 Task: Find a hotel in Porto Ferreira, Brazil, for 2 guests from June 8 to June 16, with a price range of ₹820 to ₹18000, and a host who speaks Spanish.
Action: Mouse moved to (383, 120)
Screenshot: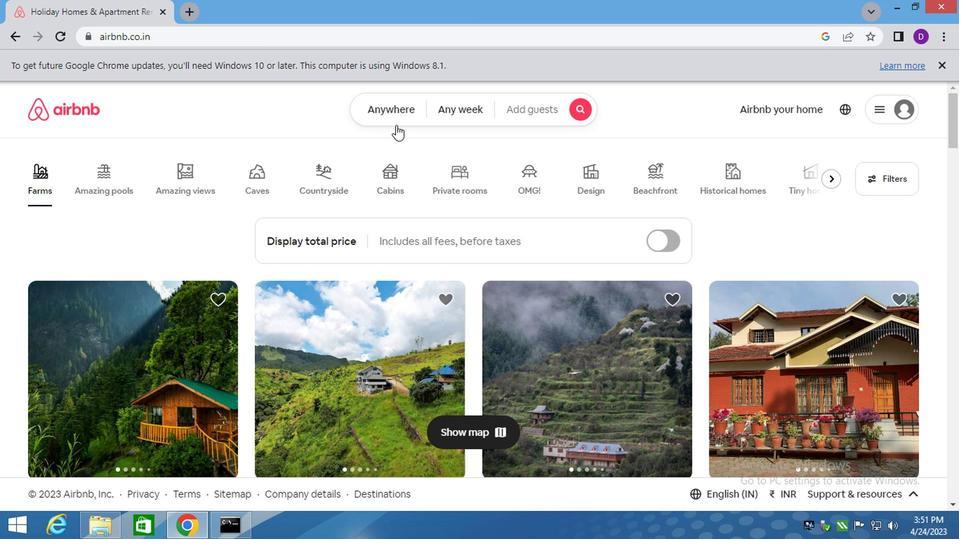
Action: Mouse pressed left at (383, 120)
Screenshot: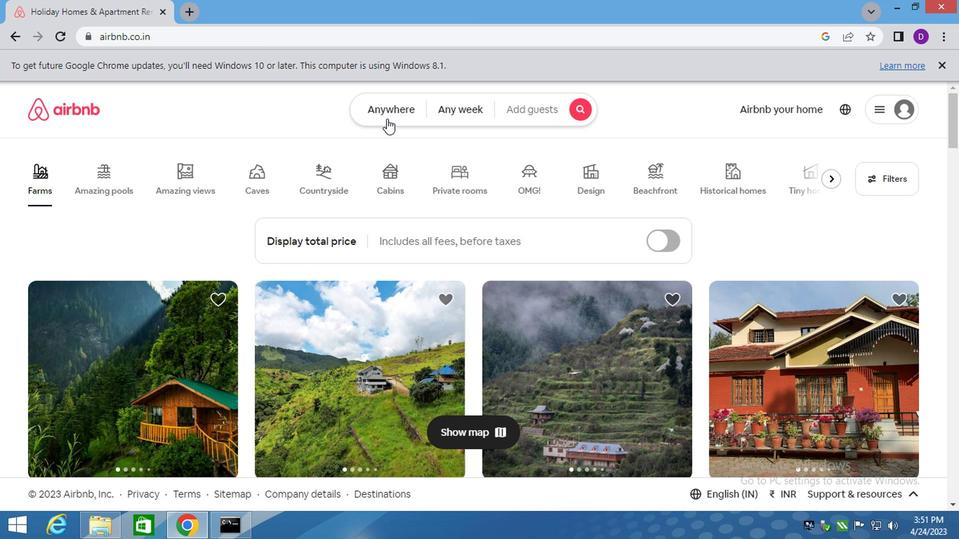 
Action: Mouse moved to (234, 160)
Screenshot: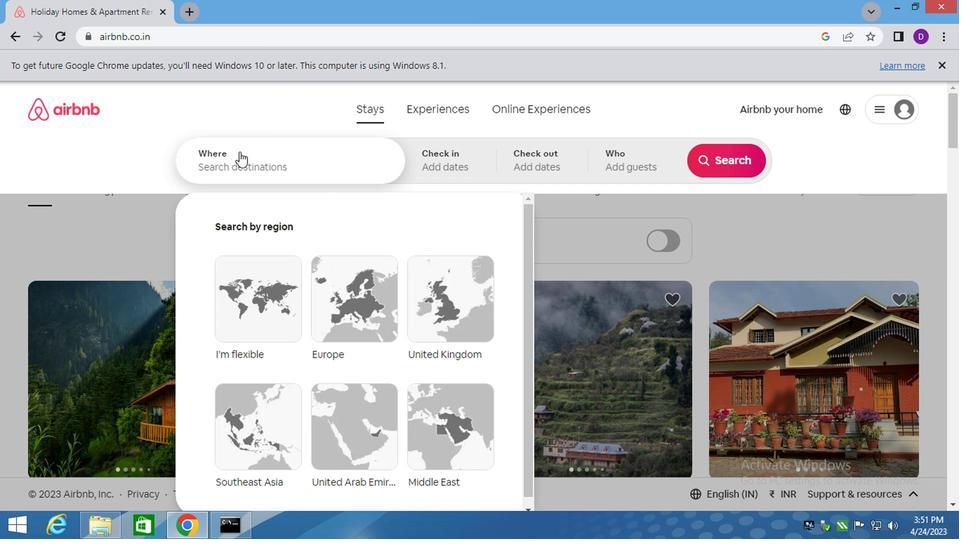 
Action: Mouse pressed left at (234, 160)
Screenshot: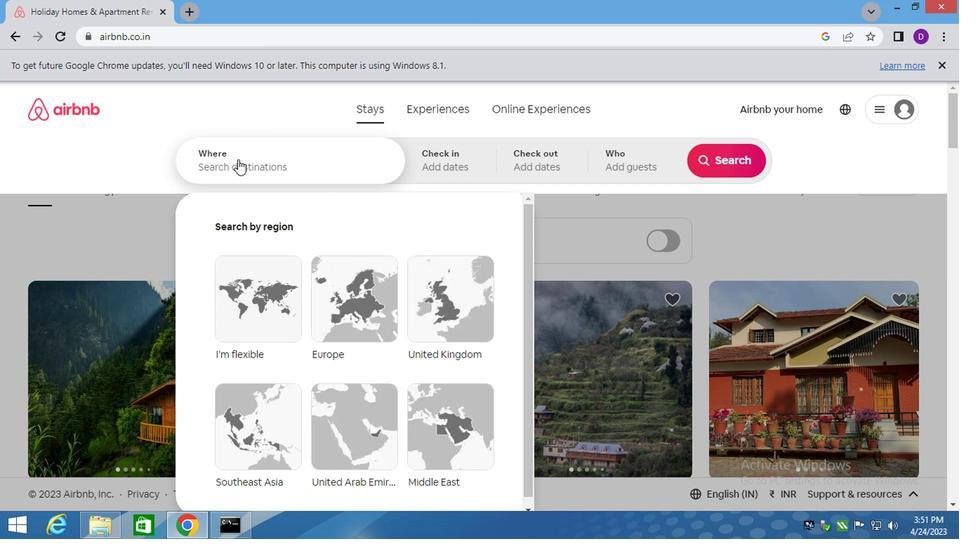 
Action: Mouse moved to (610, 3)
Screenshot: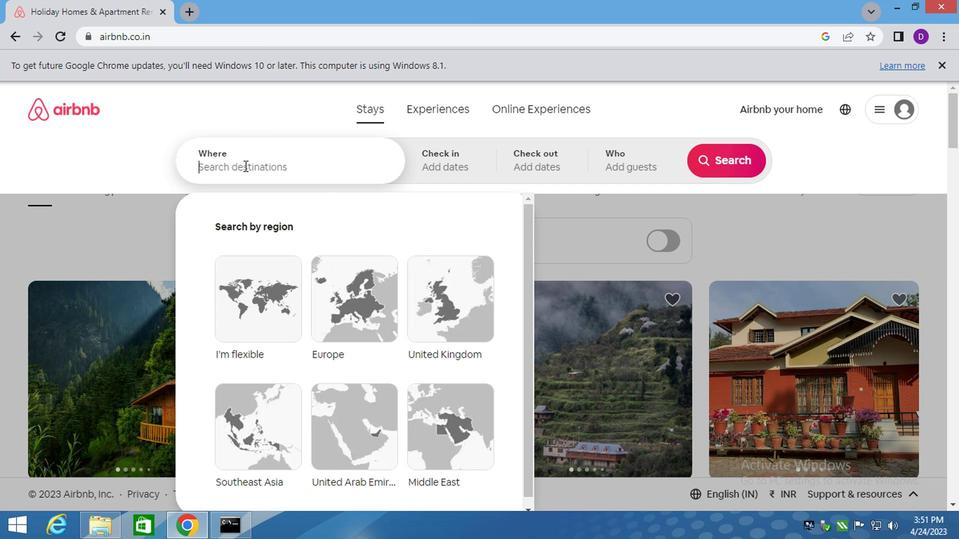 
Action: Key pressed <Key.shift>PORTO<Key.space>FERRI<Key.backspace>EIRA,<Key.space><Key.shift>BRAZIL<Key.enter>
Screenshot: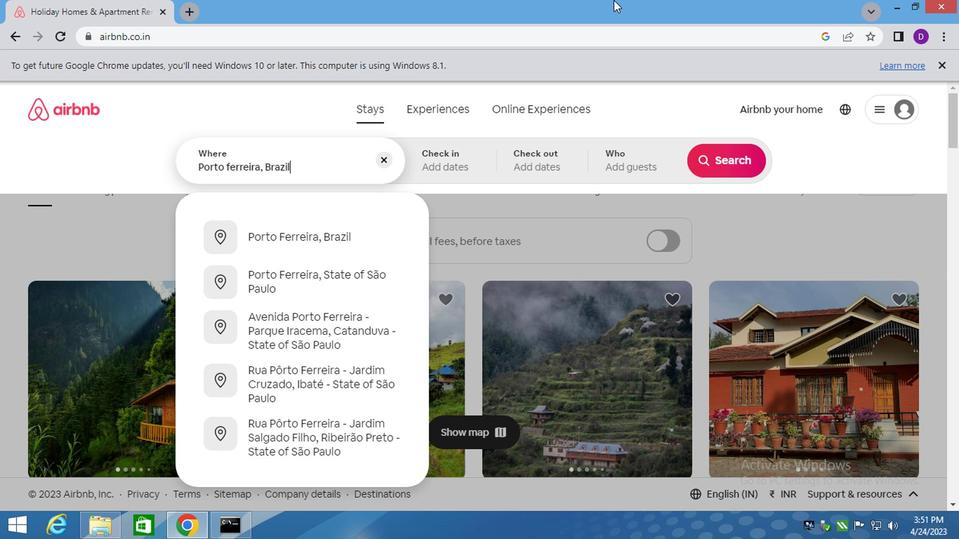 
Action: Mouse moved to (711, 274)
Screenshot: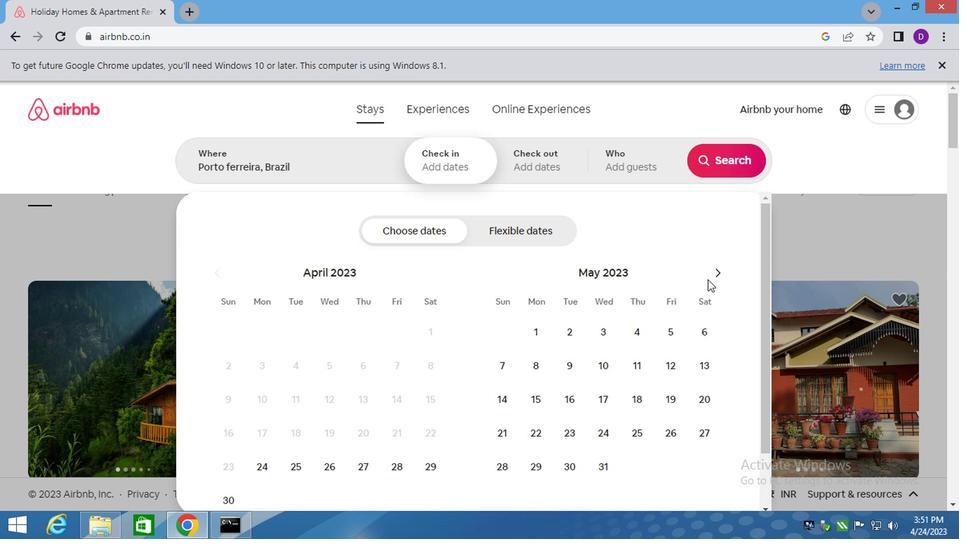 
Action: Mouse pressed left at (711, 274)
Screenshot: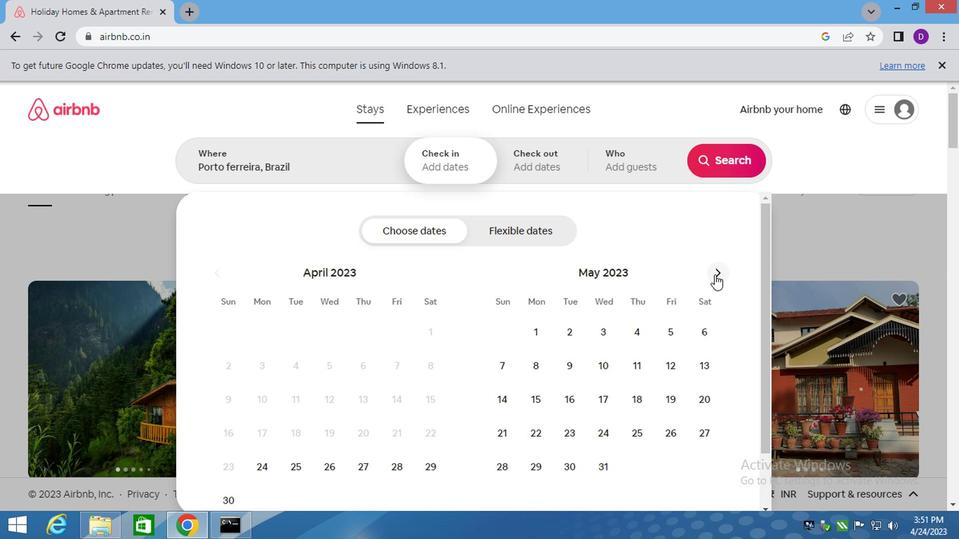 
Action: Mouse moved to (634, 367)
Screenshot: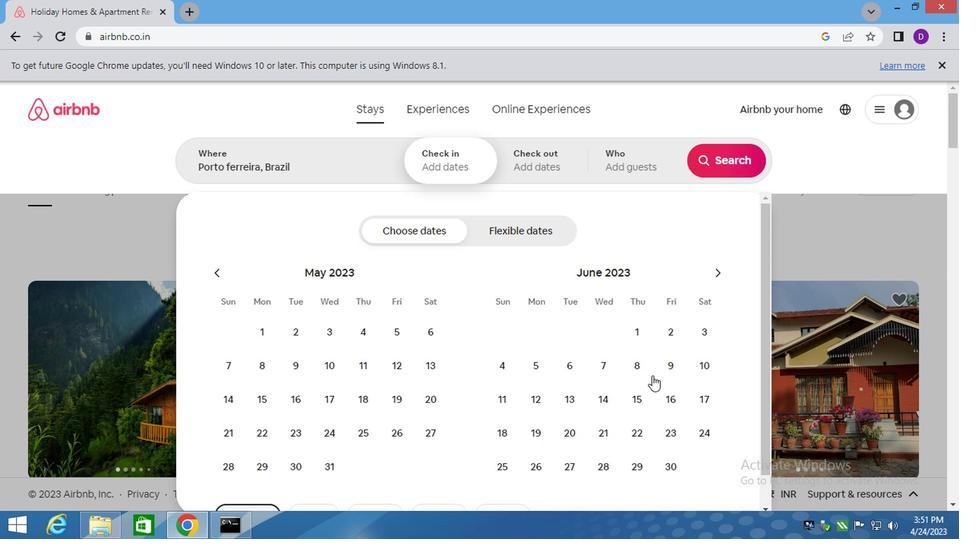 
Action: Mouse pressed left at (634, 367)
Screenshot: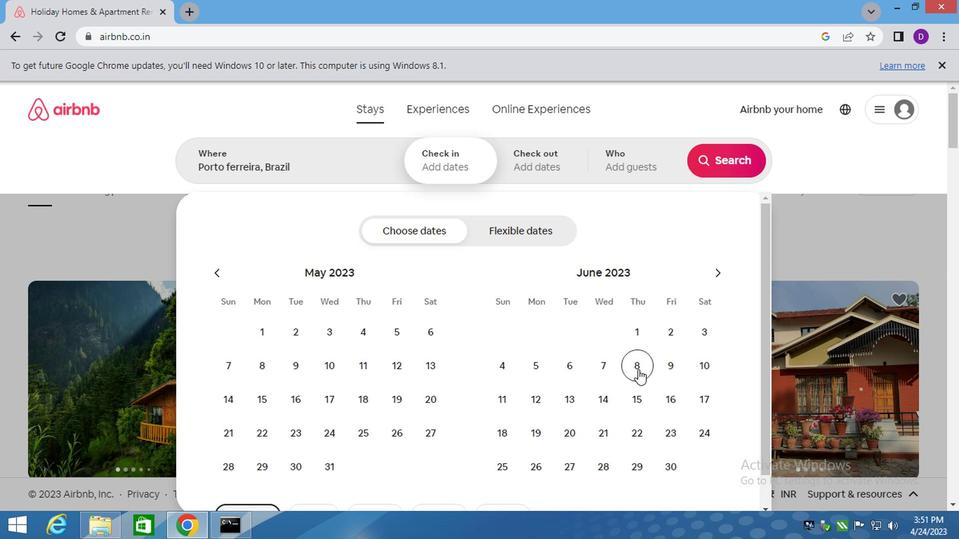
Action: Mouse moved to (675, 402)
Screenshot: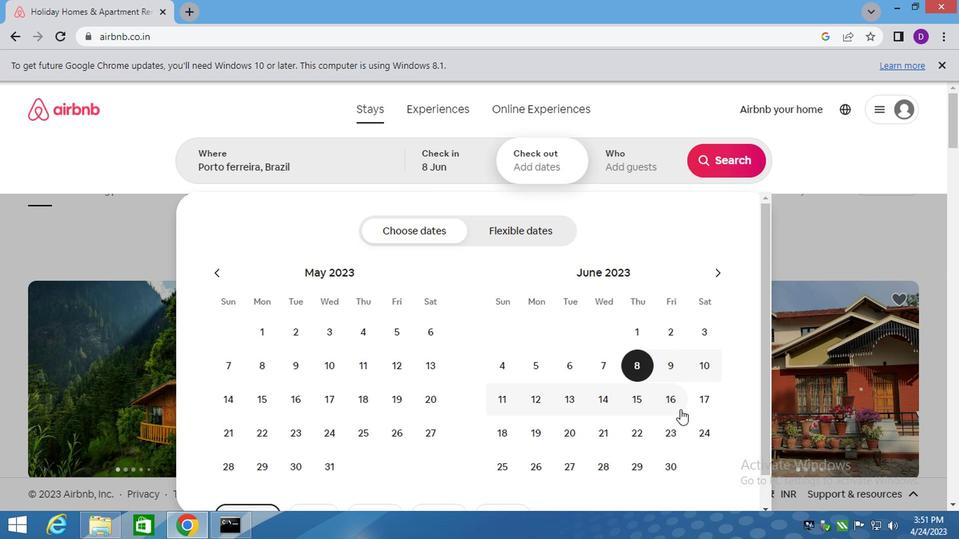 
Action: Mouse pressed left at (675, 402)
Screenshot: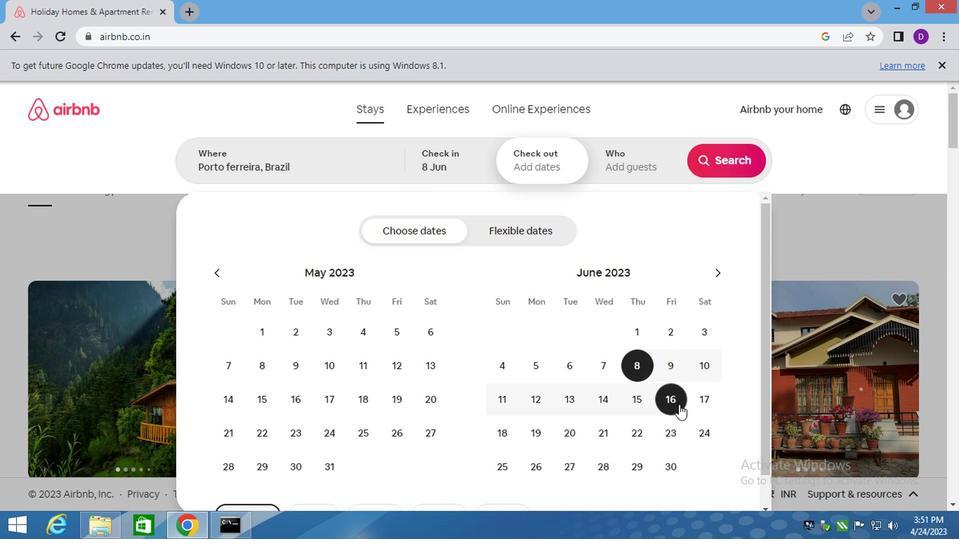 
Action: Mouse moved to (624, 161)
Screenshot: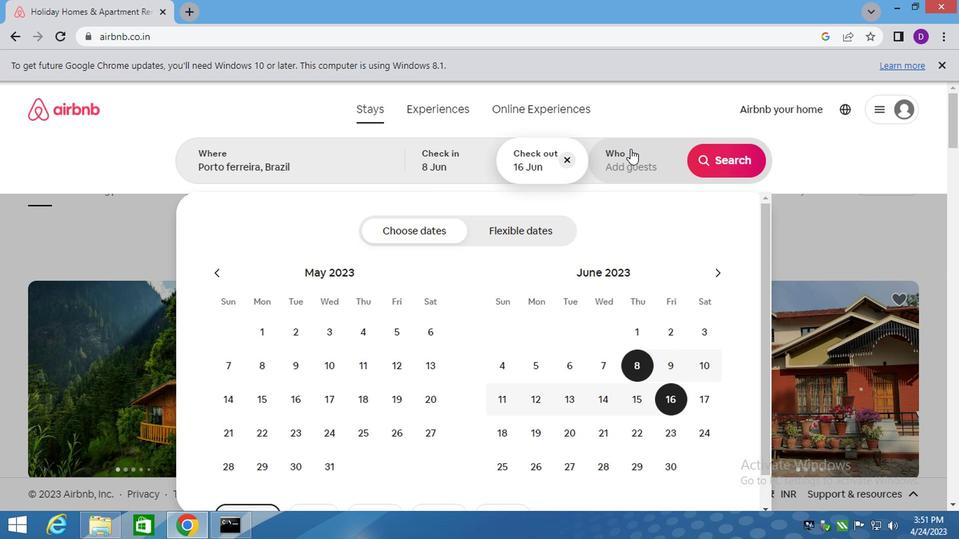 
Action: Mouse pressed left at (624, 161)
Screenshot: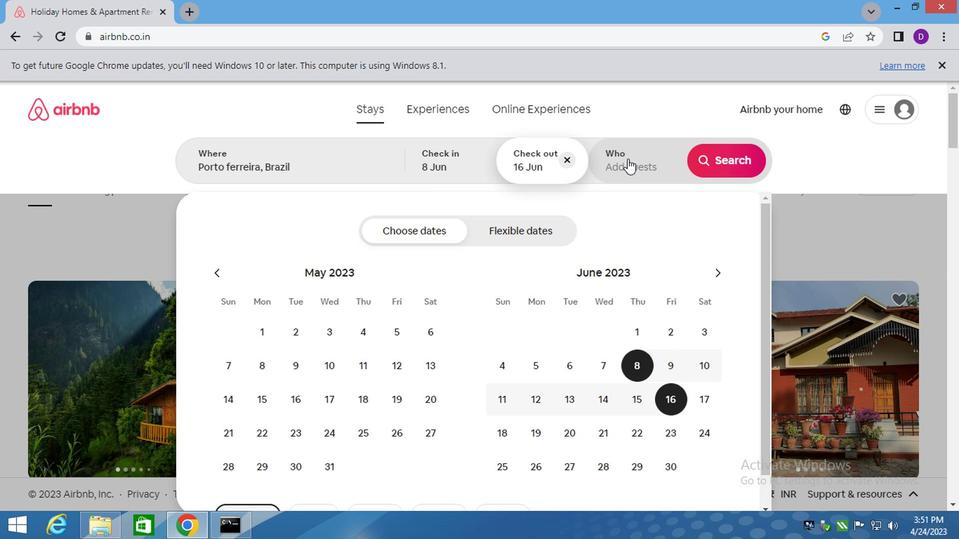 
Action: Mouse moved to (723, 234)
Screenshot: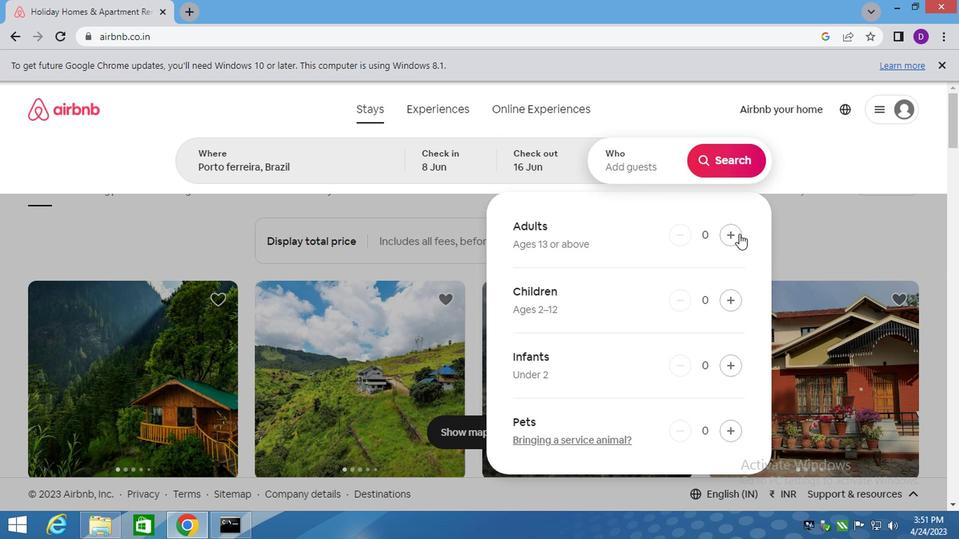 
Action: Mouse pressed left at (723, 234)
Screenshot: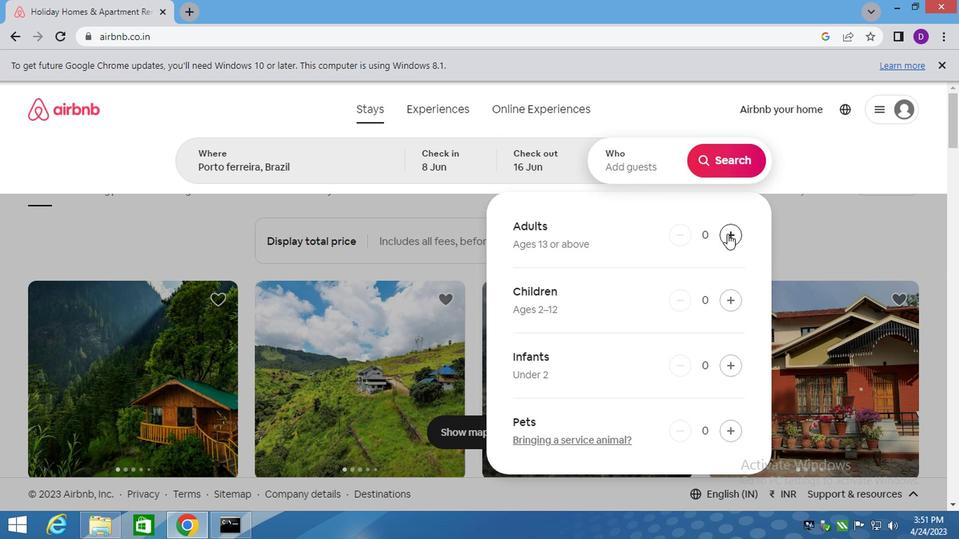 
Action: Mouse pressed left at (723, 234)
Screenshot: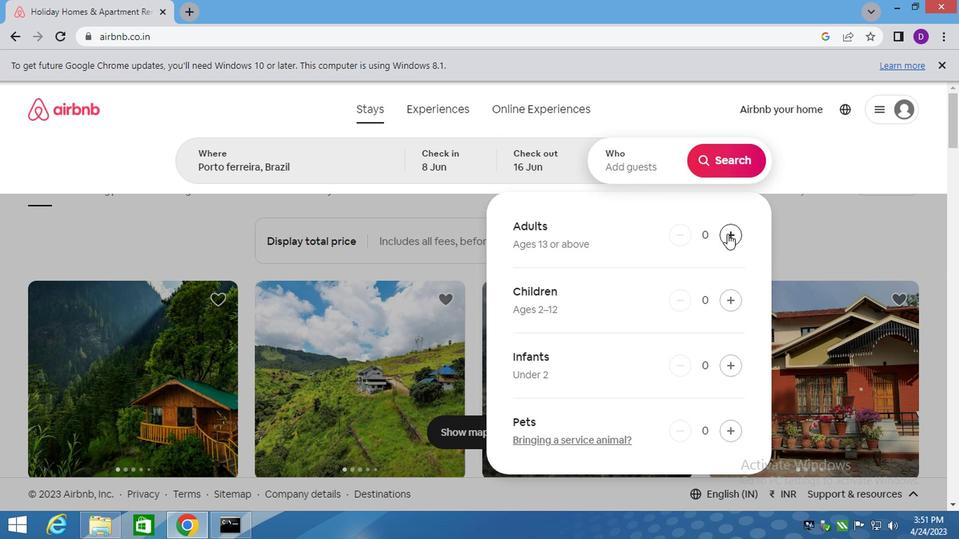 
Action: Mouse moved to (721, 155)
Screenshot: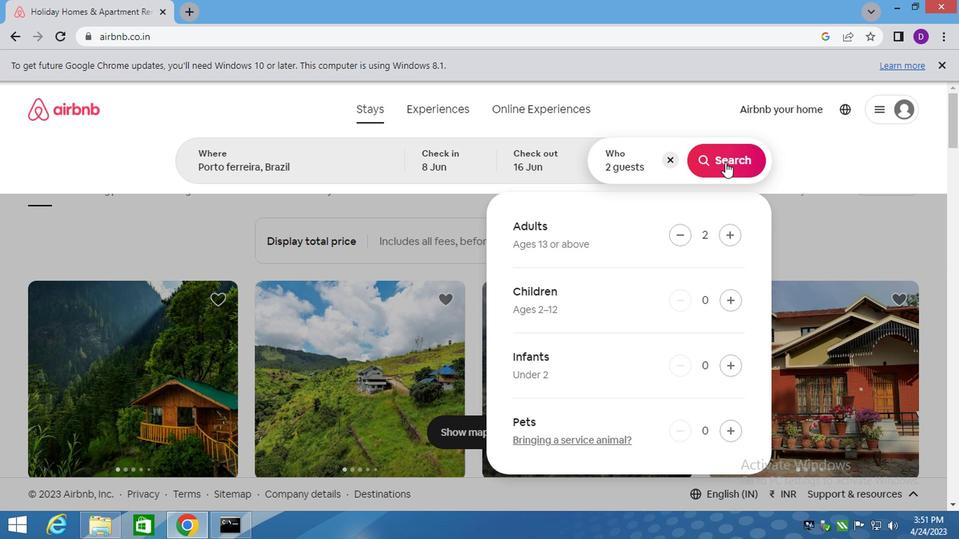 
Action: Mouse pressed left at (721, 155)
Screenshot: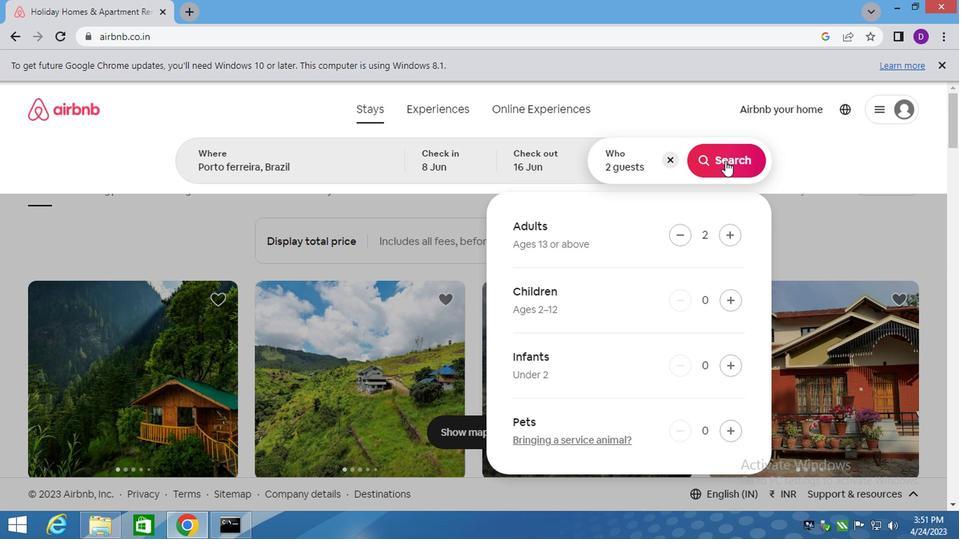 
Action: Mouse moved to (908, 168)
Screenshot: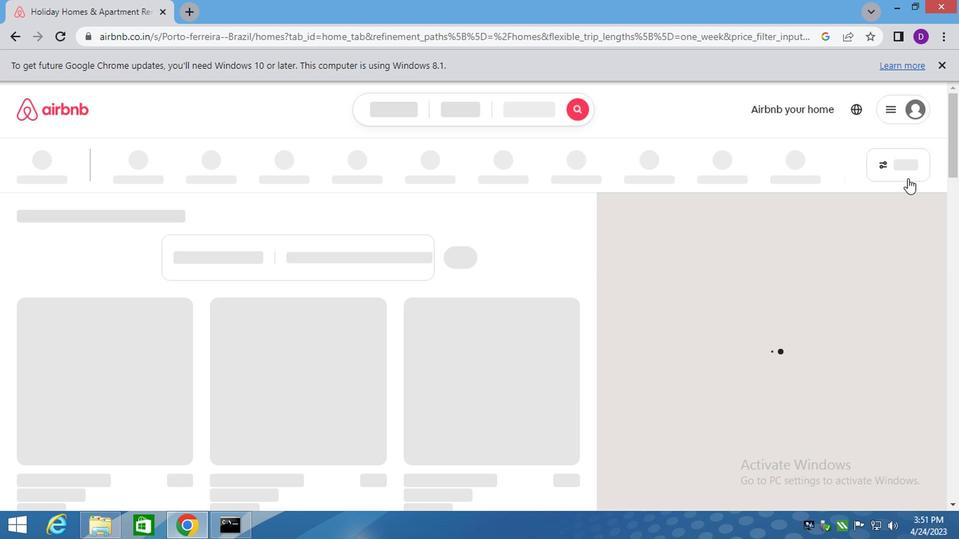 
Action: Mouse pressed left at (908, 168)
Screenshot: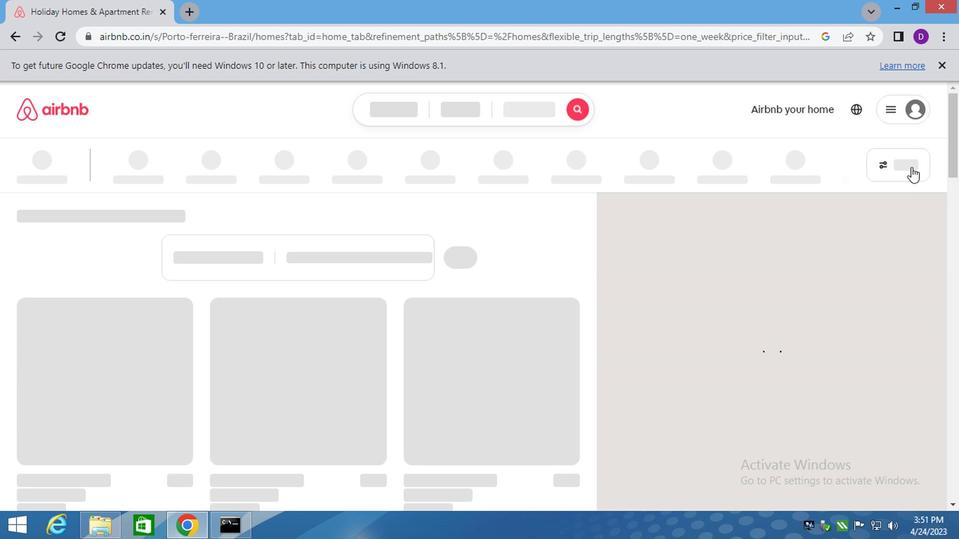 
Action: Mouse moved to (295, 337)
Screenshot: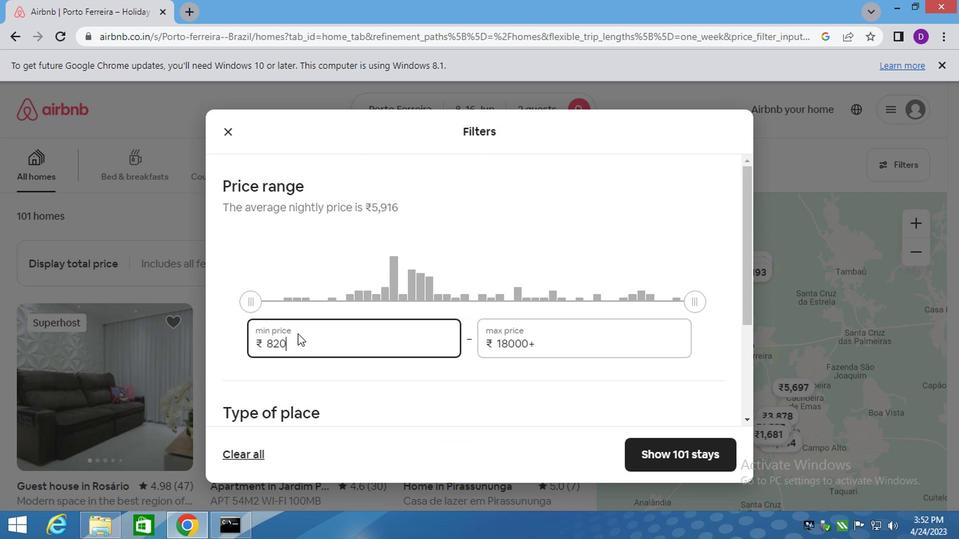 
Action: Mouse pressed left at (294, 332)
Screenshot: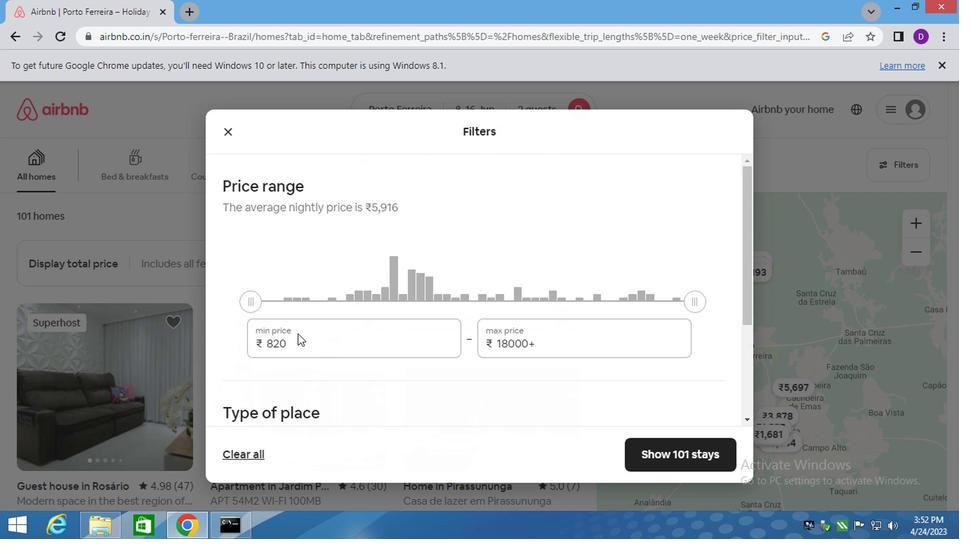 
Action: Key pressed <Key.backspace>
Screenshot: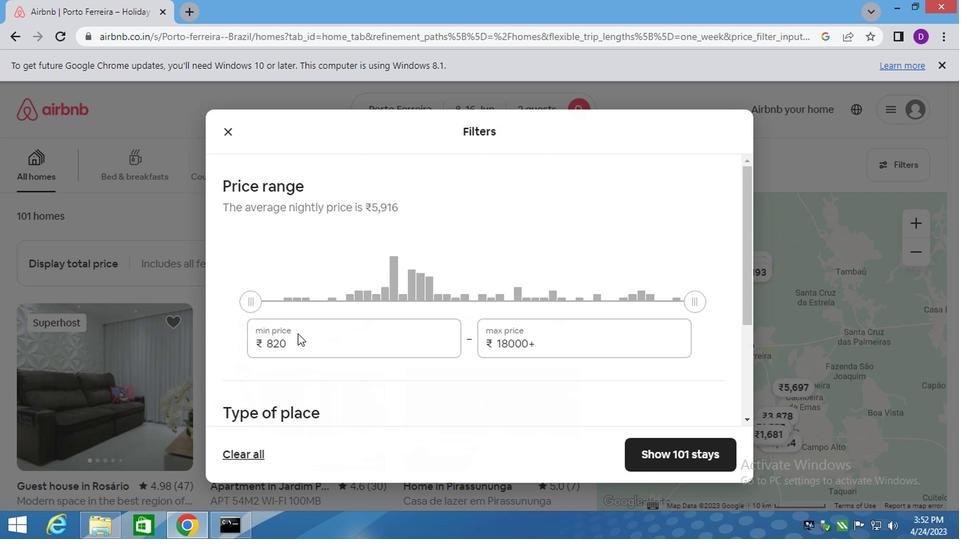 
Action: Mouse pressed left at (294, 332)
Screenshot: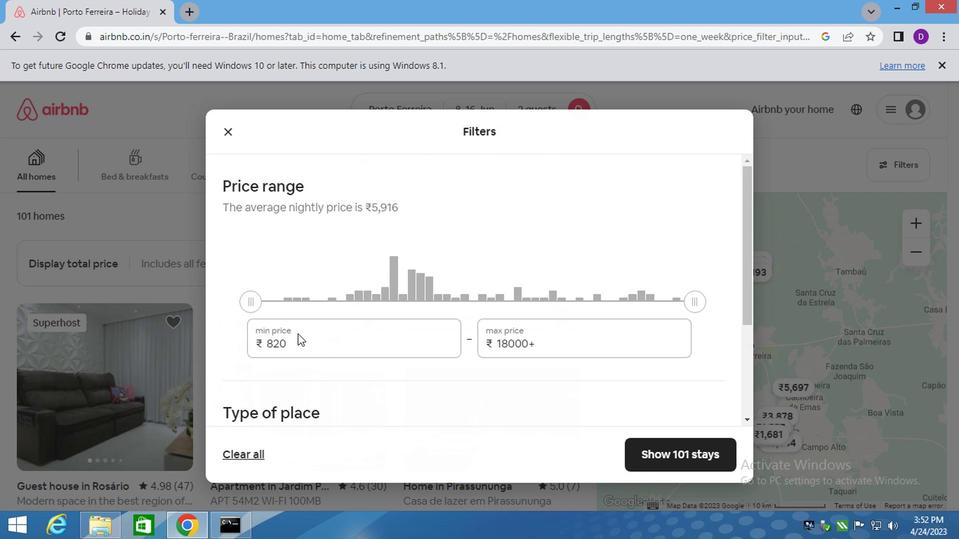 
Action: Key pressed <Key.backspace><Key.backspace><Key.backspace><Key.backspace><Key.backspace>1000<Key.backspace><Key.backspace><Key.backspace><Key.backspace><Key.backspace><Key.backspace><Key.backspace><Key.backspace><Key.backspace><Key.backspace><Key.backspace><Key.backspace><Key.backspace><Key.backspace><Key.backspace><Key.backspace><Key.backspace><Key.backspace>10000
Screenshot: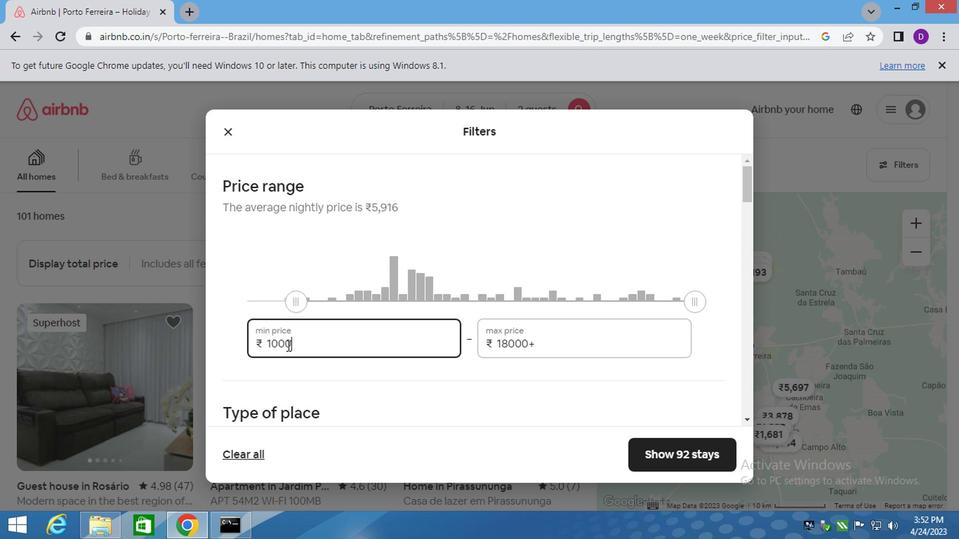 
Action: Mouse moved to (525, 343)
Screenshot: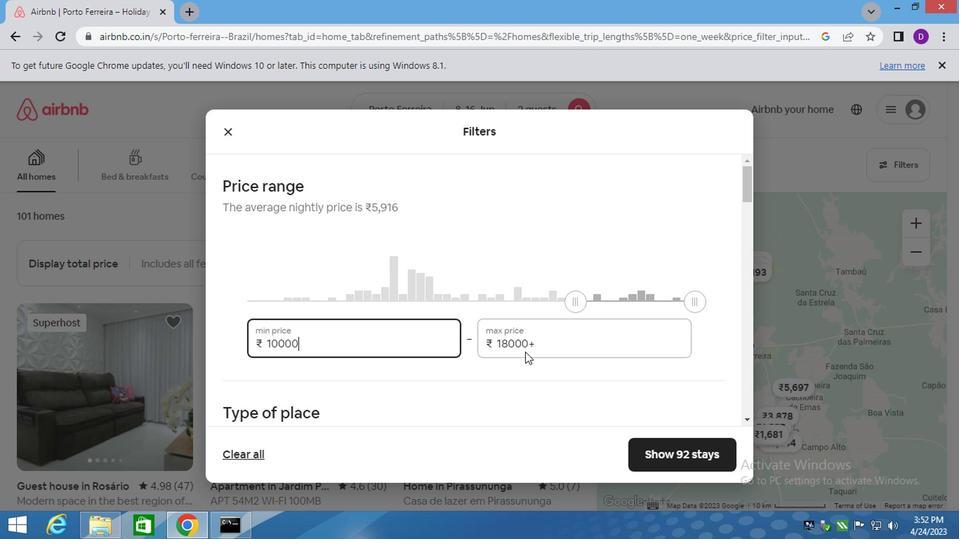 
Action: Mouse pressed left at (525, 343)
Screenshot: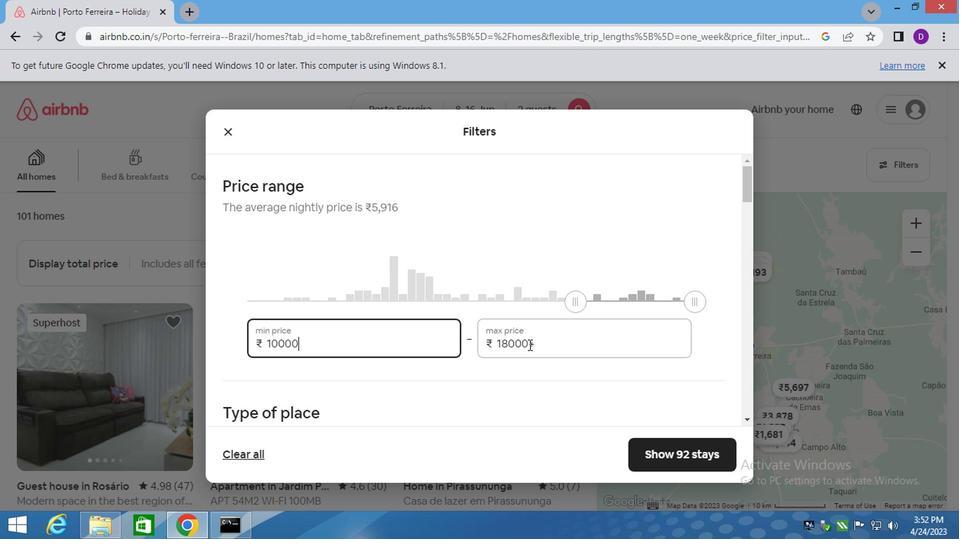 
Action: Mouse pressed left at (525, 343)
Screenshot: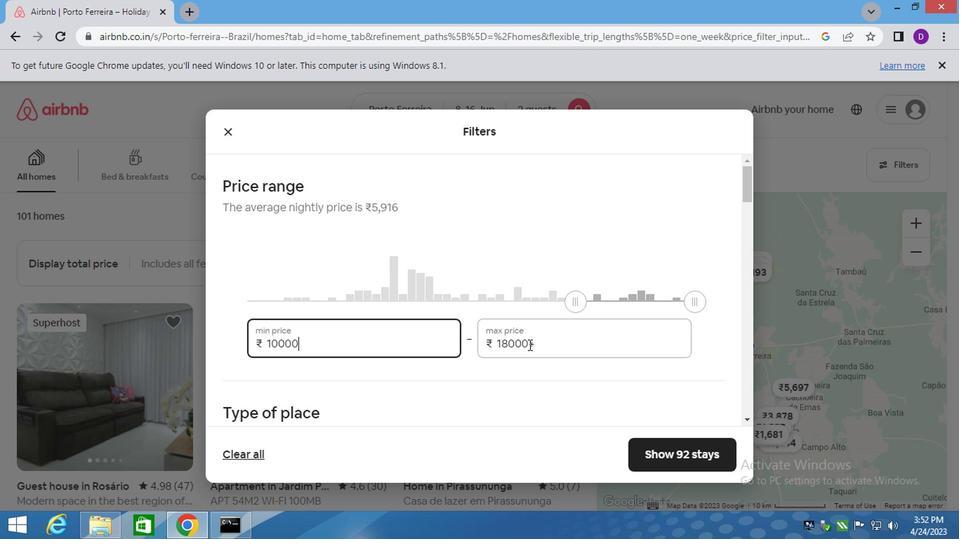 
Action: Mouse pressed left at (525, 343)
Screenshot: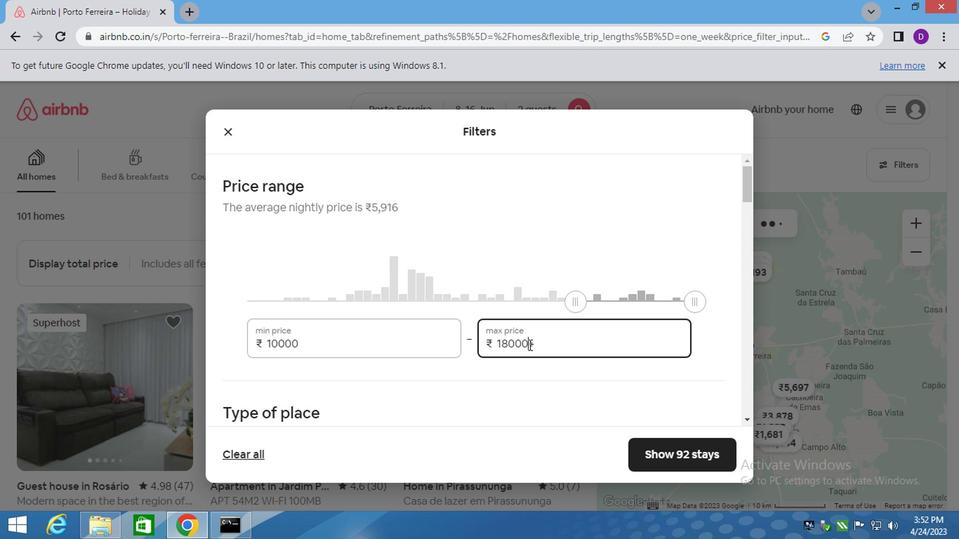 
Action: Key pressed 15000<Key.backspace><Key.backspace><Key.backspace><Key.backspace><Key.backspace><Key.backspace><Key.backspace><Key.backspace><Key.backspace><Key.backspace><Key.backspace><Key.backspace><Key.backspace><Key.backspace><Key.backspace><Key.backspace>15
Screenshot: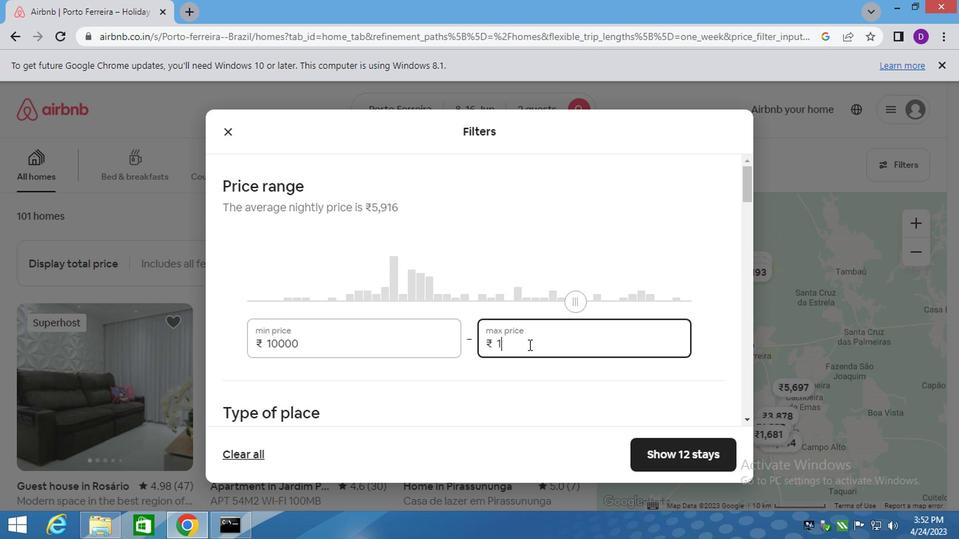 
Action: Mouse moved to (520, 351)
Screenshot: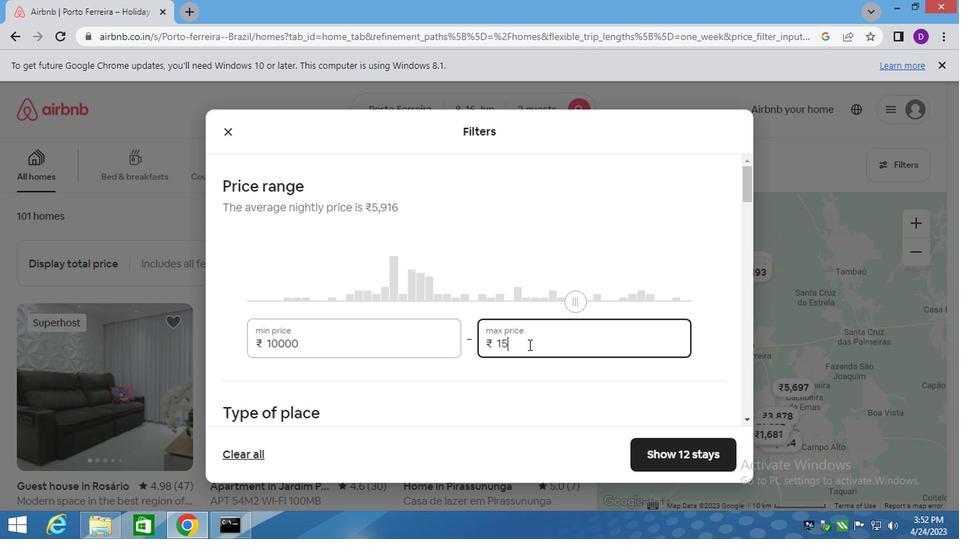 
Action: Key pressed 000
Screenshot: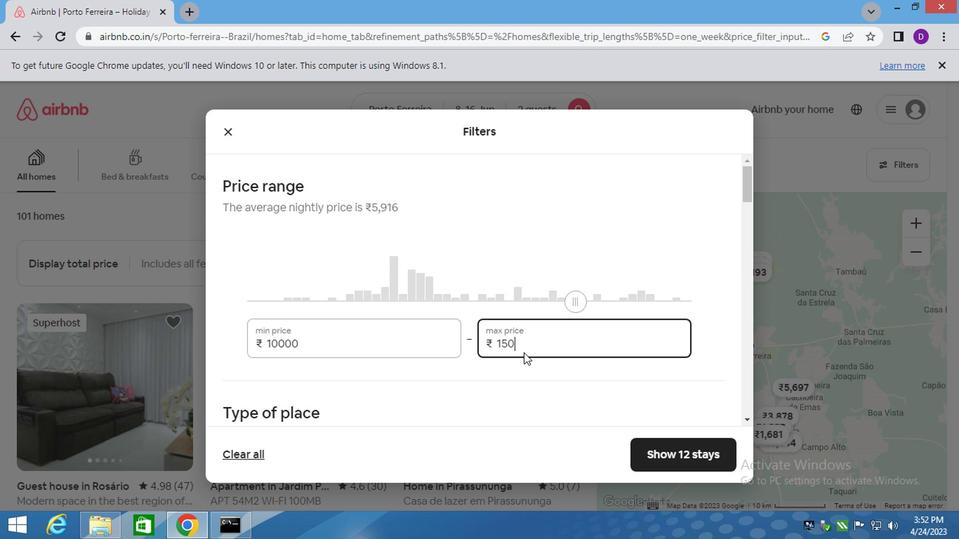 
Action: Mouse scrolled (520, 350) with delta (0, 0)
Screenshot: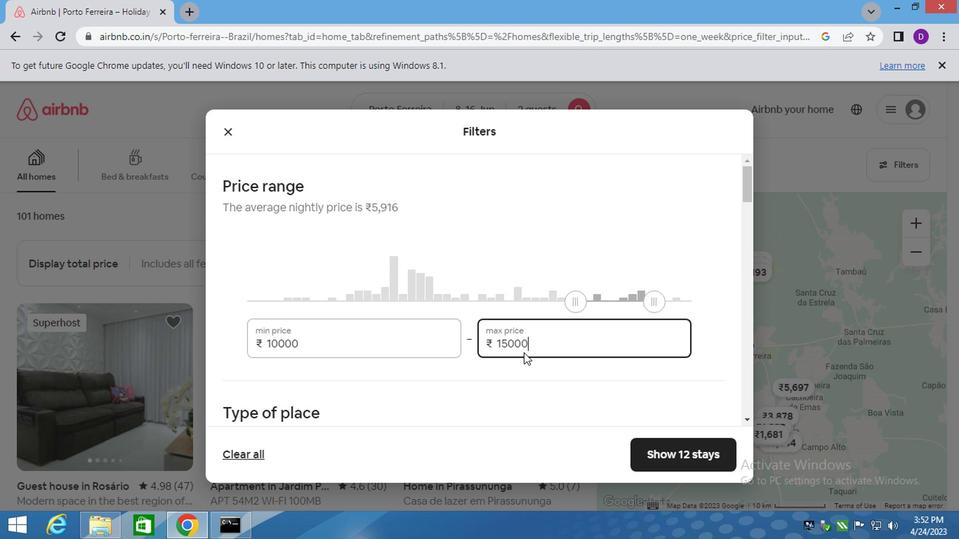 
Action: Mouse scrolled (520, 350) with delta (0, 0)
Screenshot: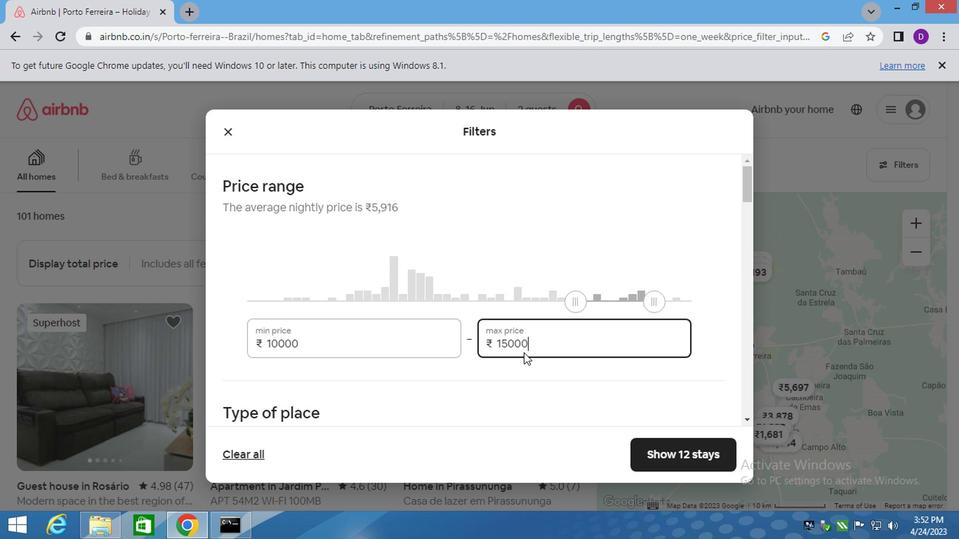 
Action: Mouse scrolled (520, 350) with delta (0, 0)
Screenshot: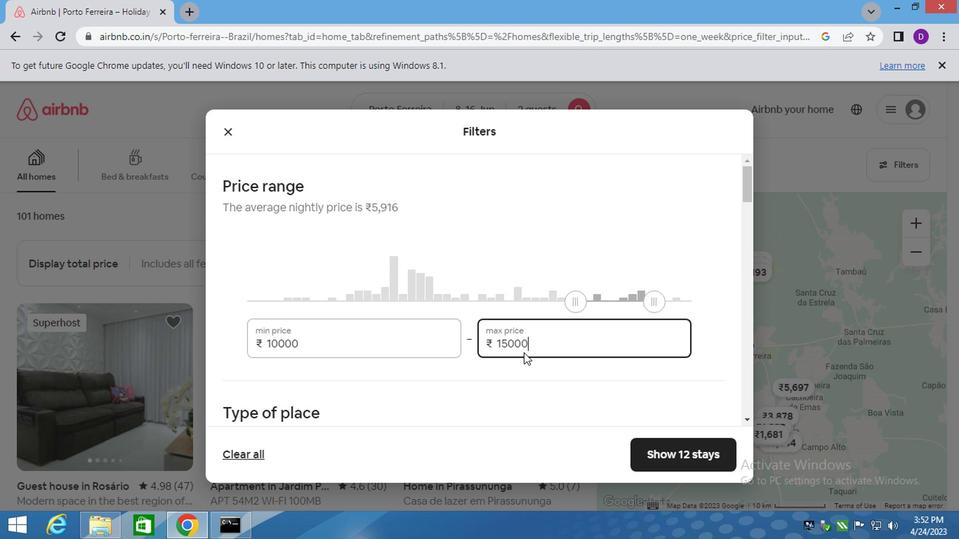 
Action: Mouse moved to (258, 254)
Screenshot: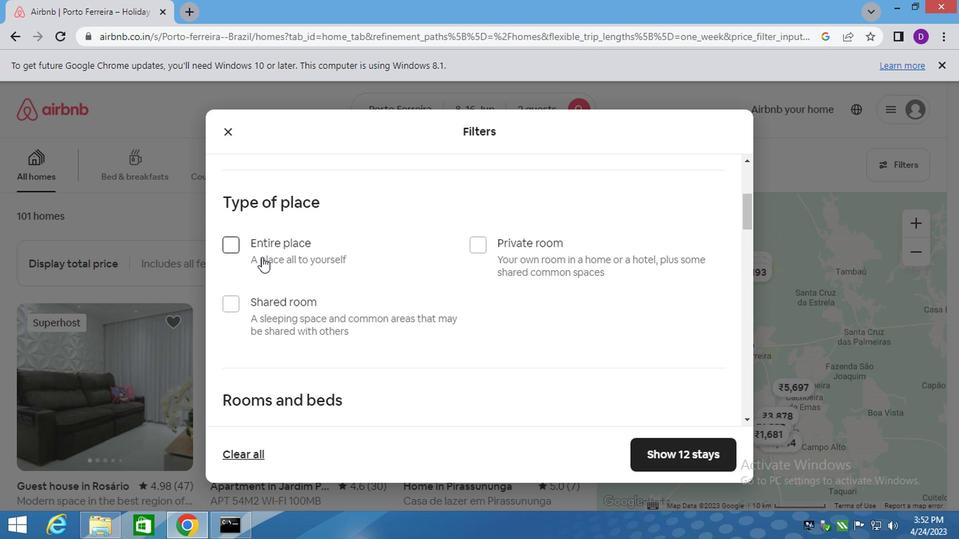 
Action: Mouse pressed left at (258, 254)
Screenshot: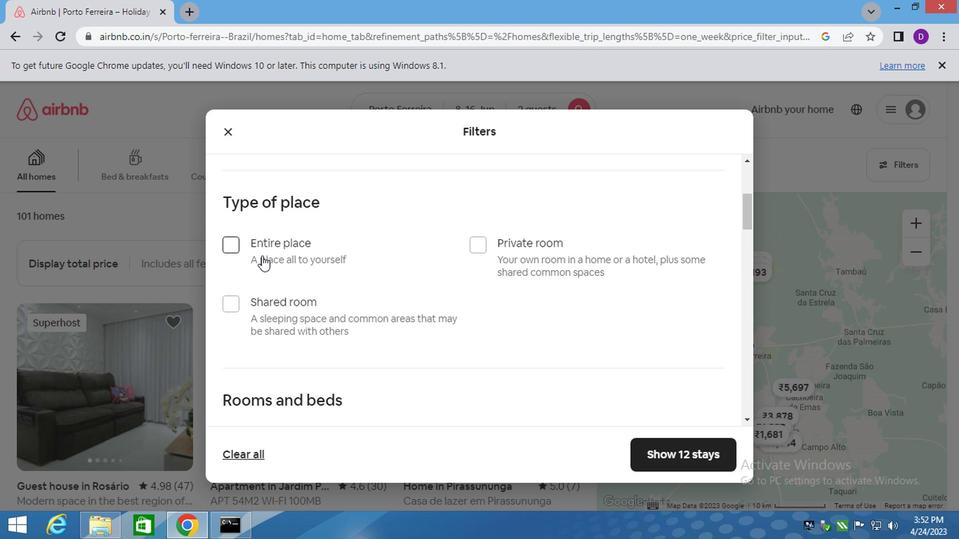 
Action: Mouse moved to (311, 297)
Screenshot: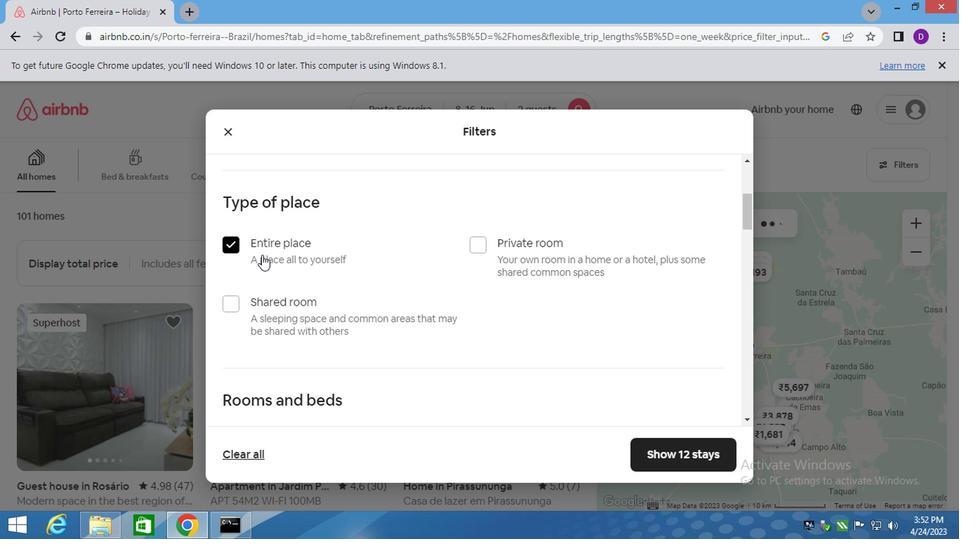 
Action: Mouse scrolled (310, 295) with delta (0, 0)
Screenshot: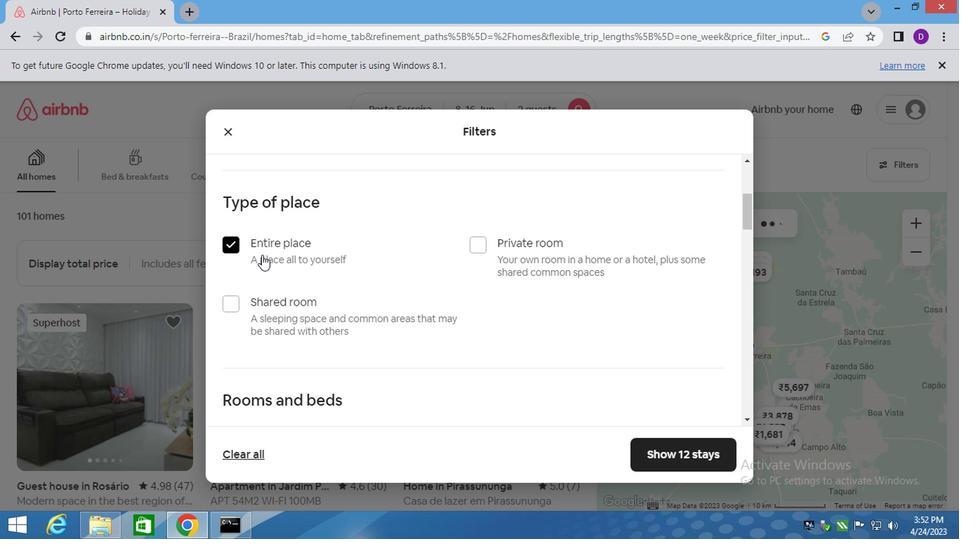 
Action: Mouse moved to (314, 299)
Screenshot: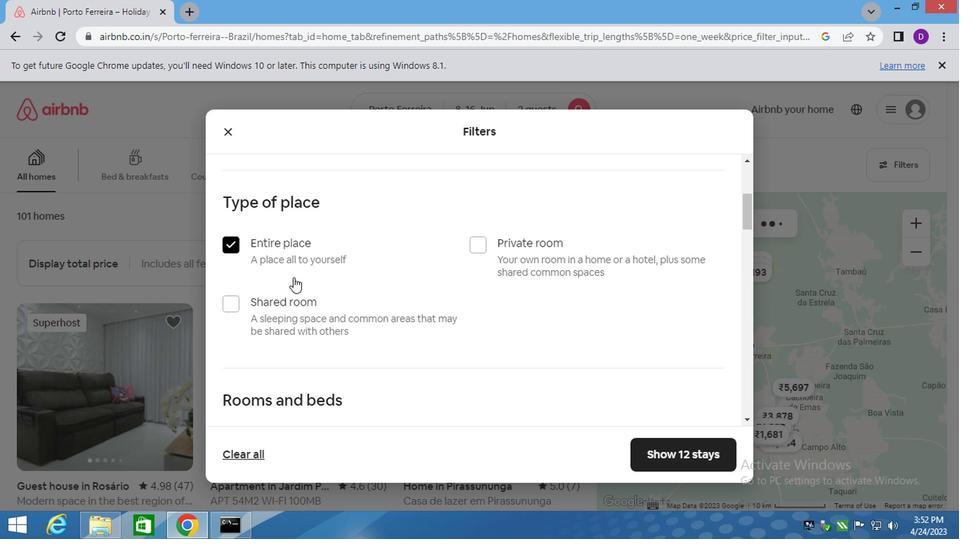 
Action: Mouse scrolled (314, 299) with delta (0, 0)
Screenshot: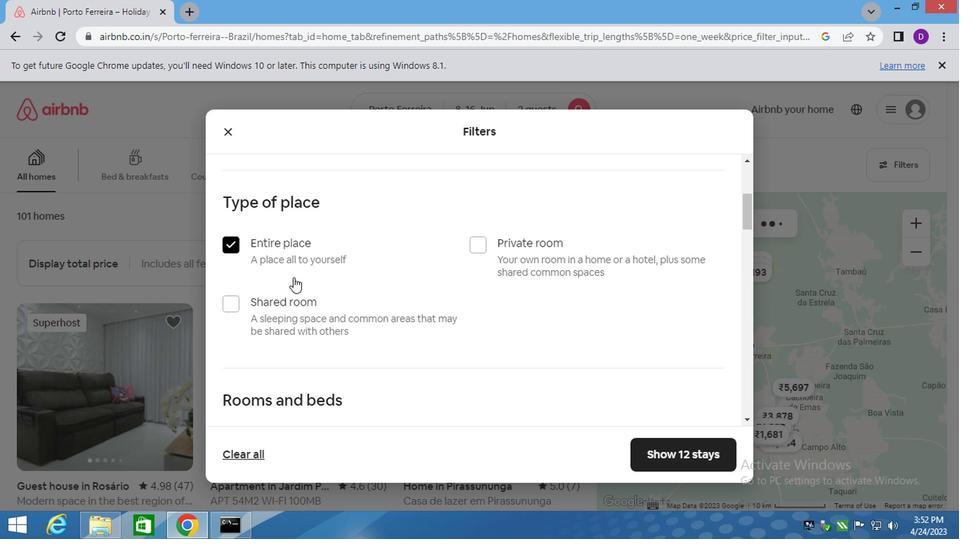 
Action: Mouse moved to (318, 302)
Screenshot: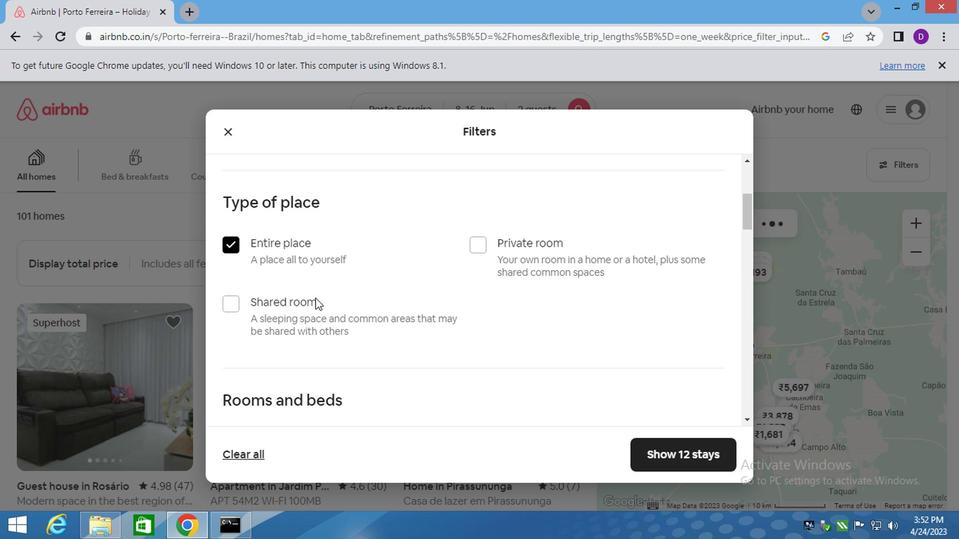 
Action: Mouse scrolled (318, 302) with delta (0, 0)
Screenshot: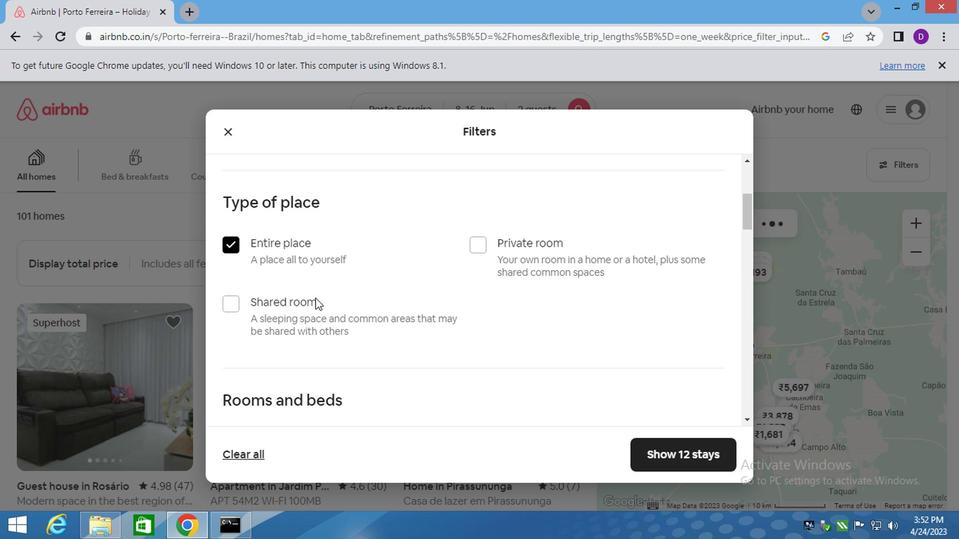 
Action: Mouse moved to (323, 309)
Screenshot: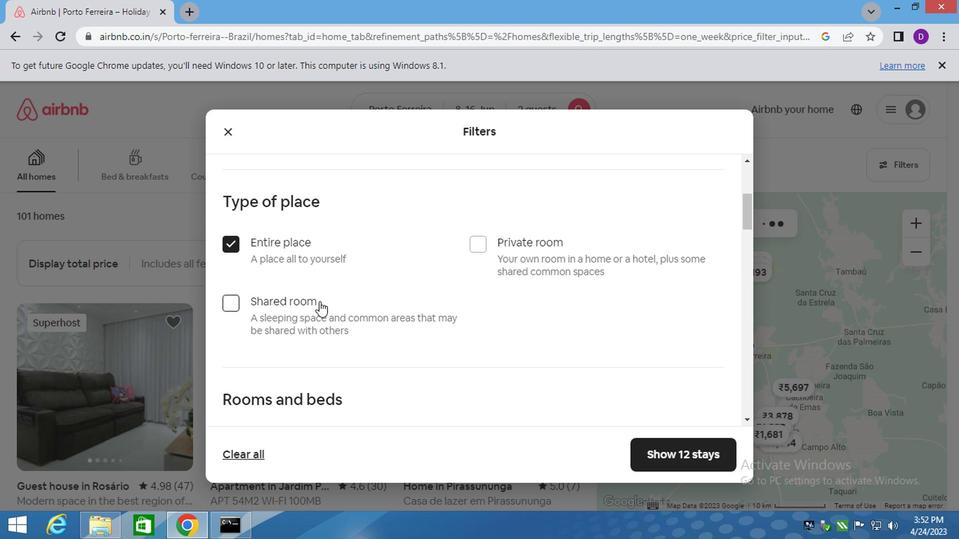 
Action: Mouse scrolled (321, 306) with delta (0, 0)
Screenshot: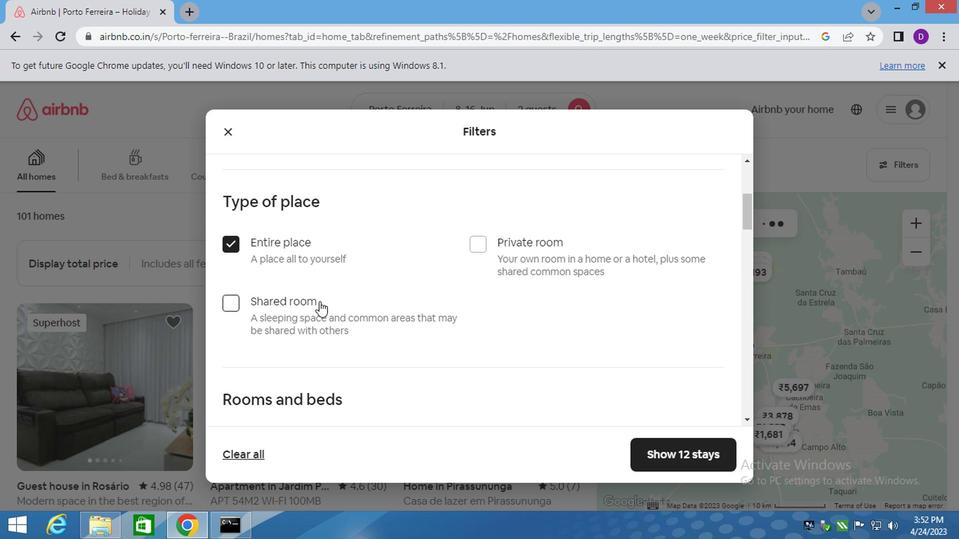 
Action: Mouse moved to (290, 197)
Screenshot: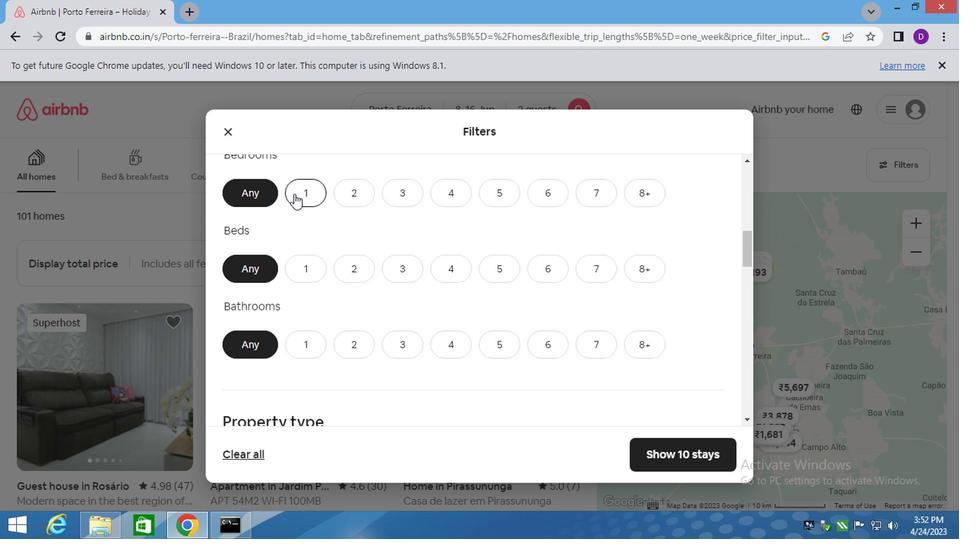 
Action: Mouse pressed left at (290, 197)
Screenshot: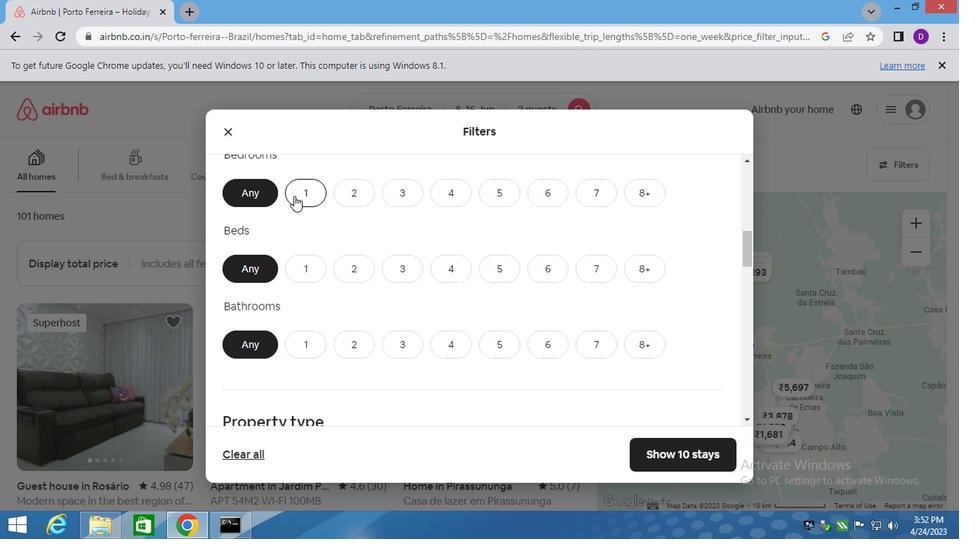 
Action: Mouse moved to (300, 270)
Screenshot: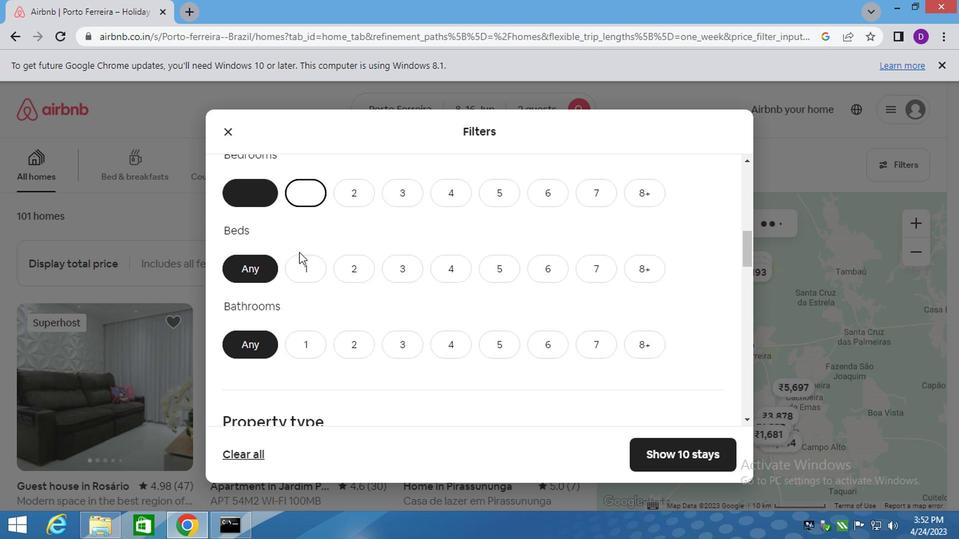 
Action: Mouse pressed left at (300, 270)
Screenshot: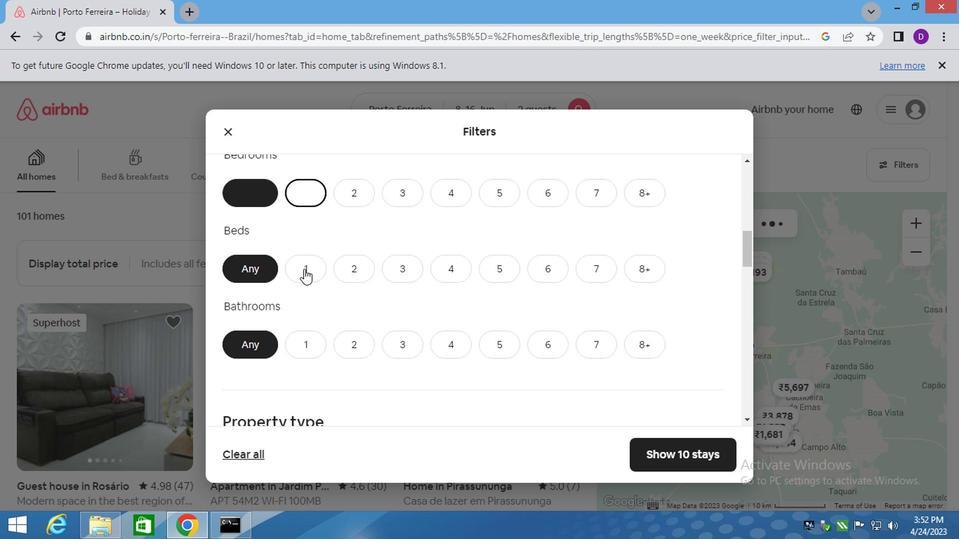 
Action: Mouse moved to (300, 338)
Screenshot: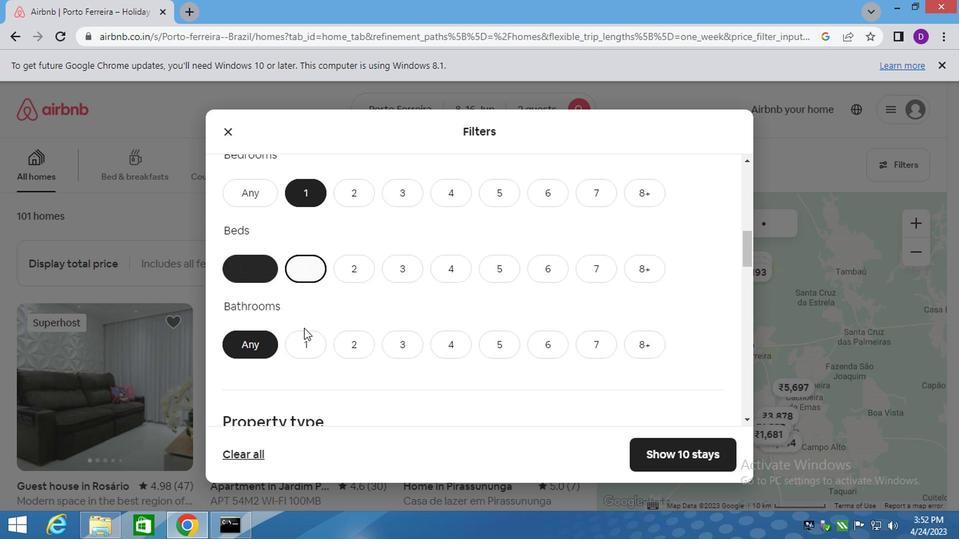 
Action: Mouse pressed left at (300, 338)
Screenshot: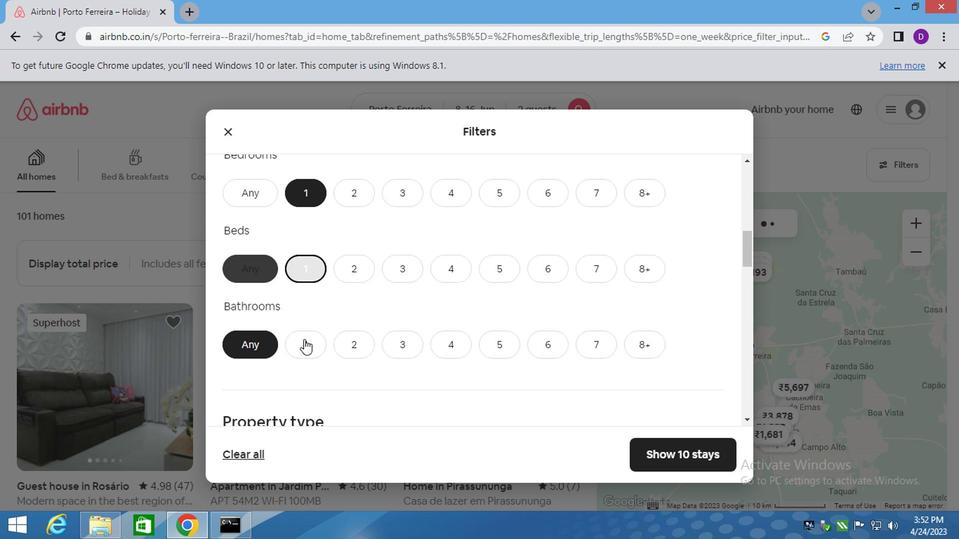 
Action: Mouse moved to (389, 295)
Screenshot: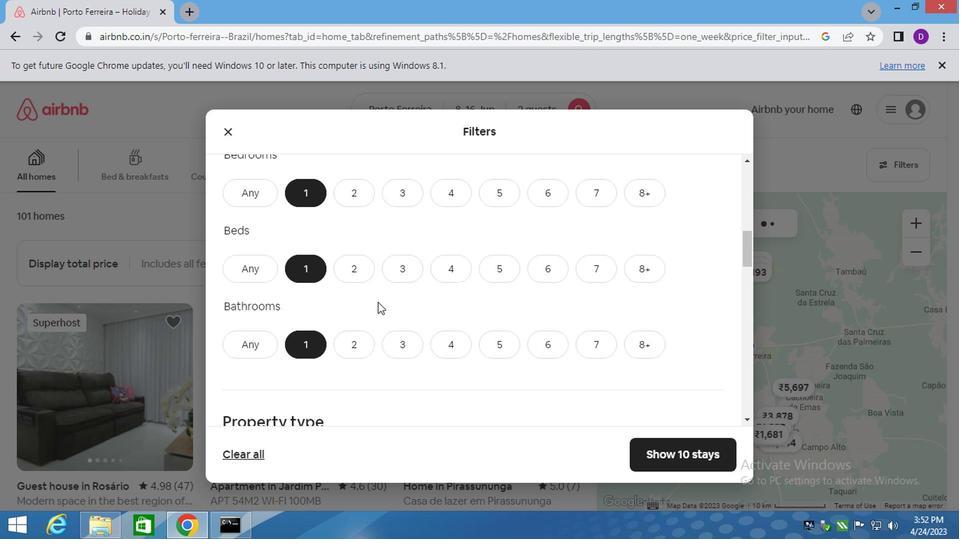 
Action: Mouse scrolled (389, 294) with delta (0, 0)
Screenshot: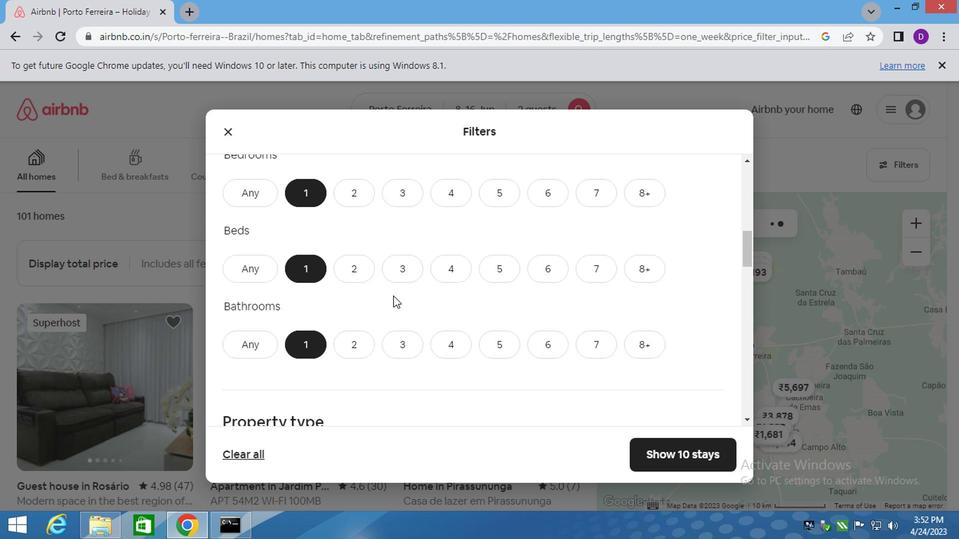 
Action: Mouse moved to (390, 295)
Screenshot: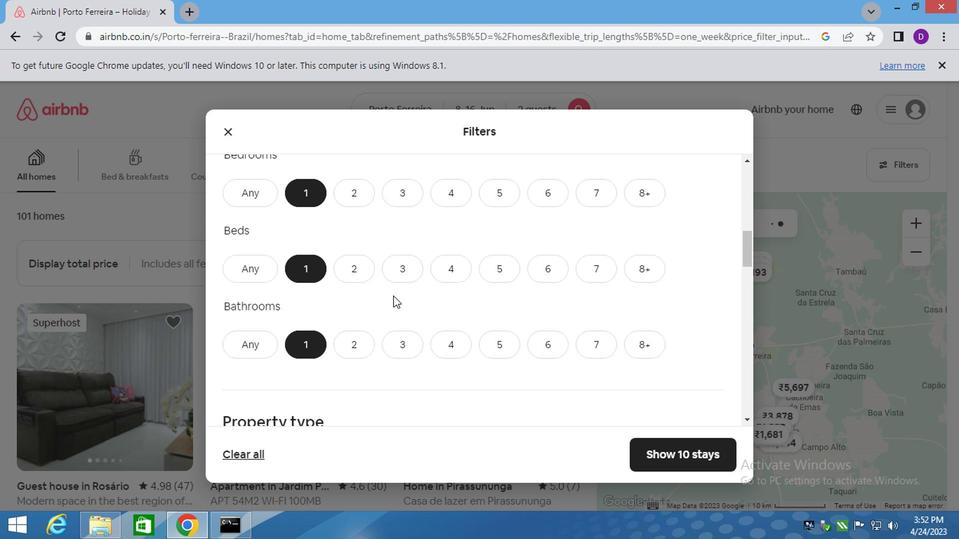 
Action: Mouse scrolled (390, 294) with delta (0, 0)
Screenshot: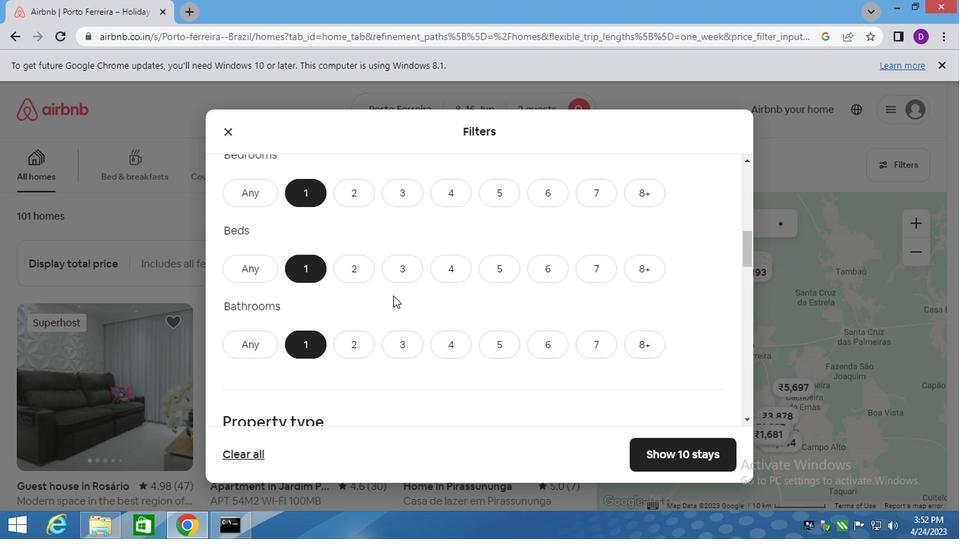 
Action: Mouse scrolled (390, 294) with delta (0, 0)
Screenshot: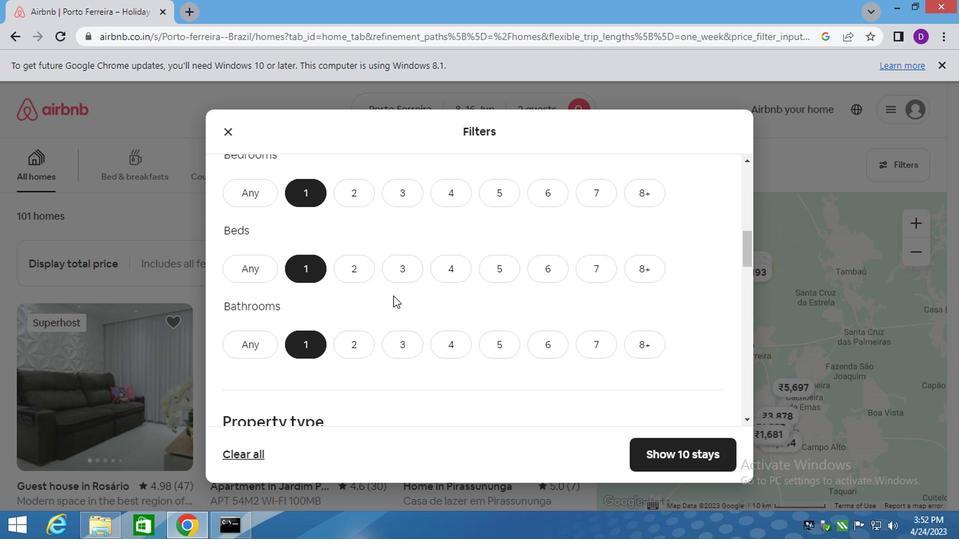 
Action: Mouse scrolled (390, 294) with delta (0, 0)
Screenshot: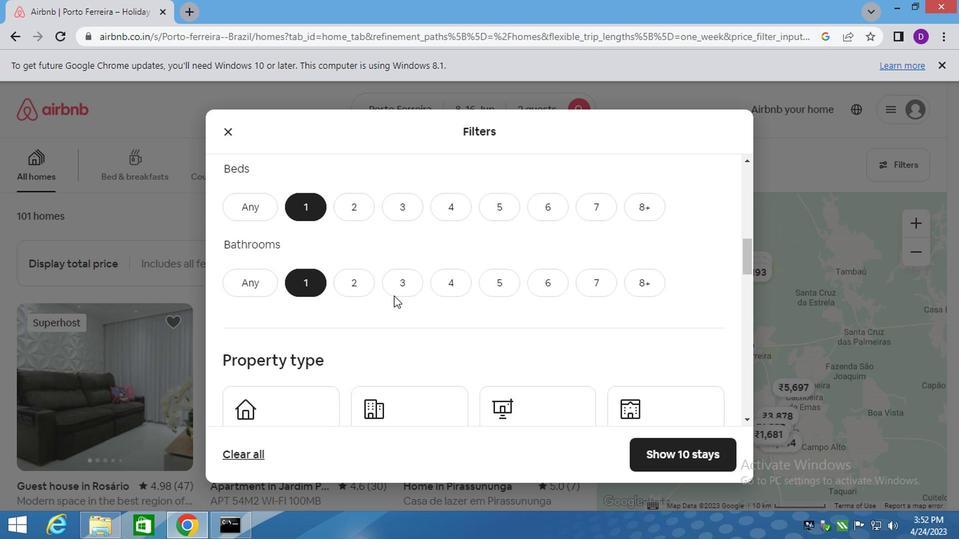 
Action: Mouse moved to (296, 225)
Screenshot: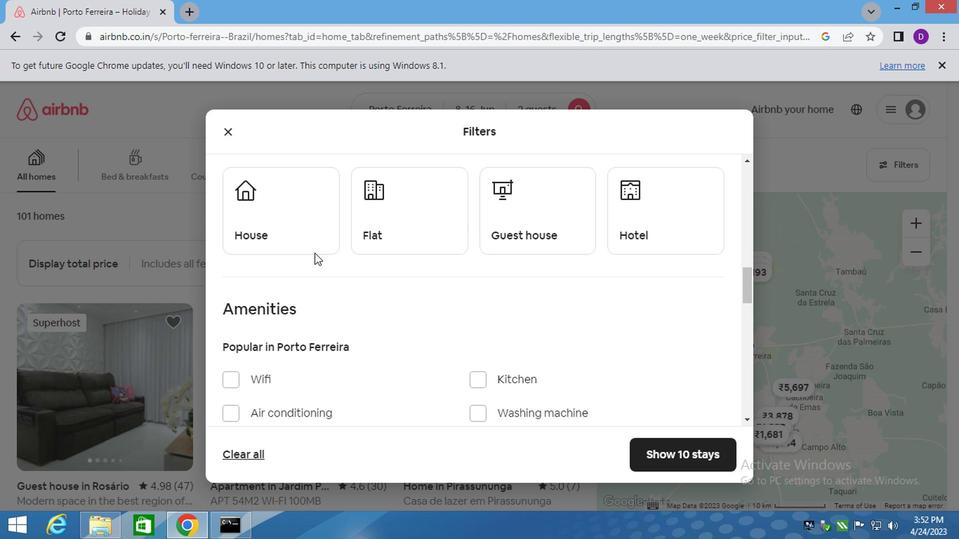 
Action: Mouse pressed left at (296, 225)
Screenshot: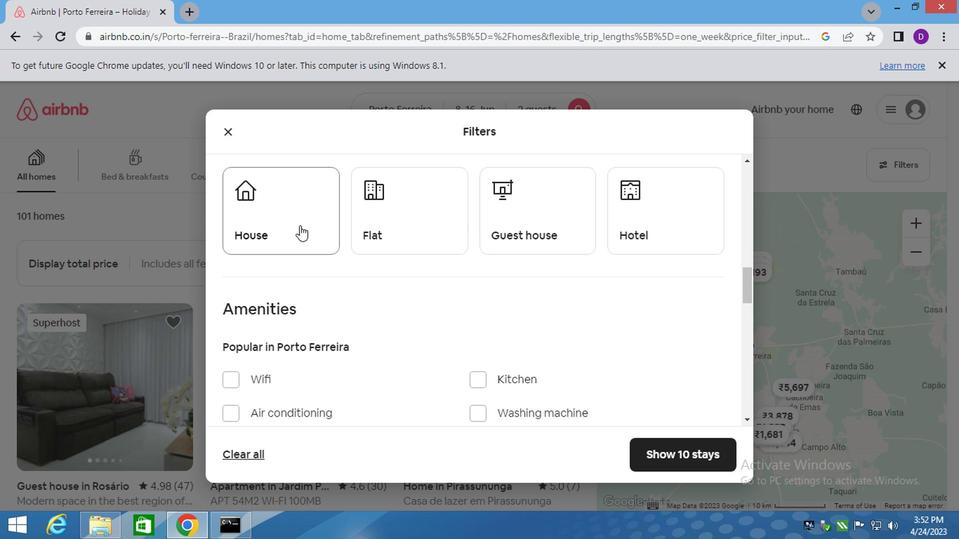 
Action: Mouse moved to (370, 239)
Screenshot: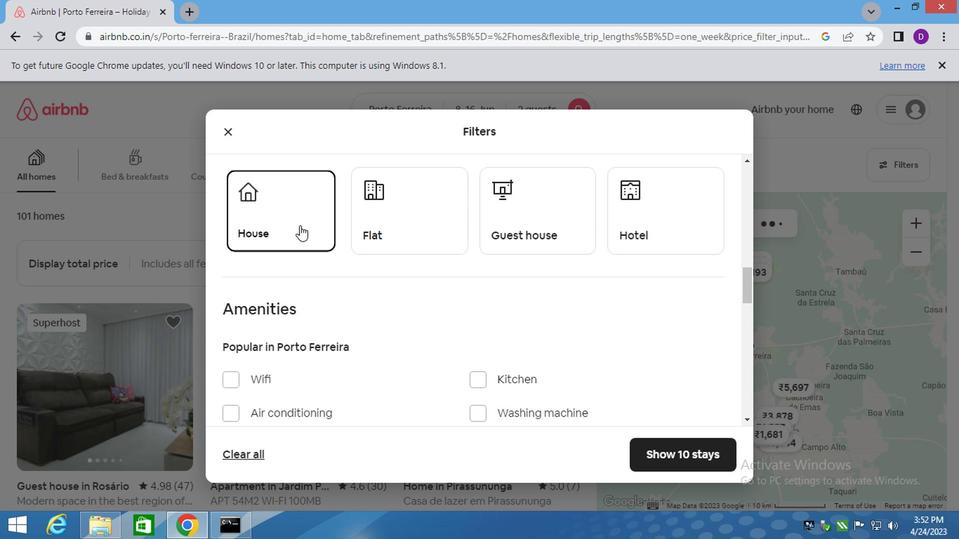 
Action: Mouse pressed left at (370, 239)
Screenshot: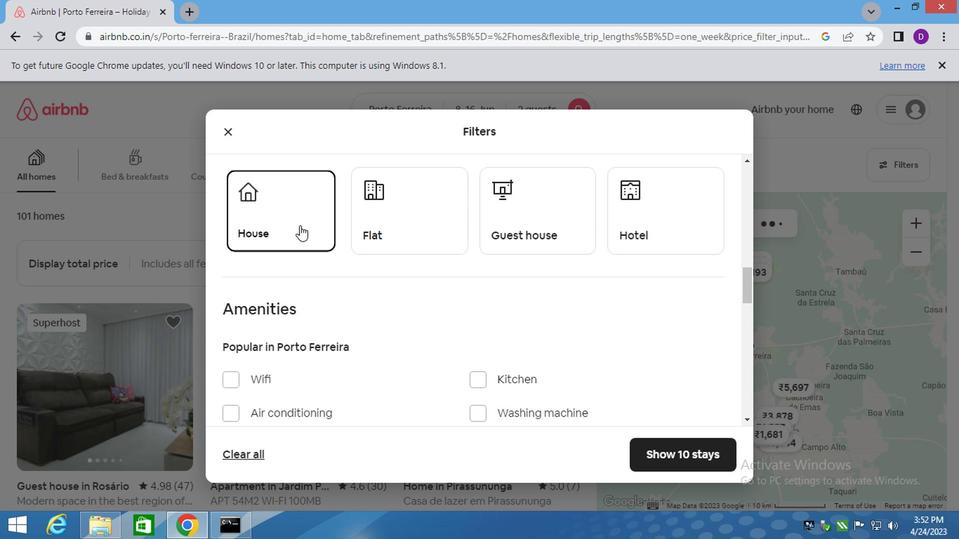 
Action: Mouse moved to (537, 236)
Screenshot: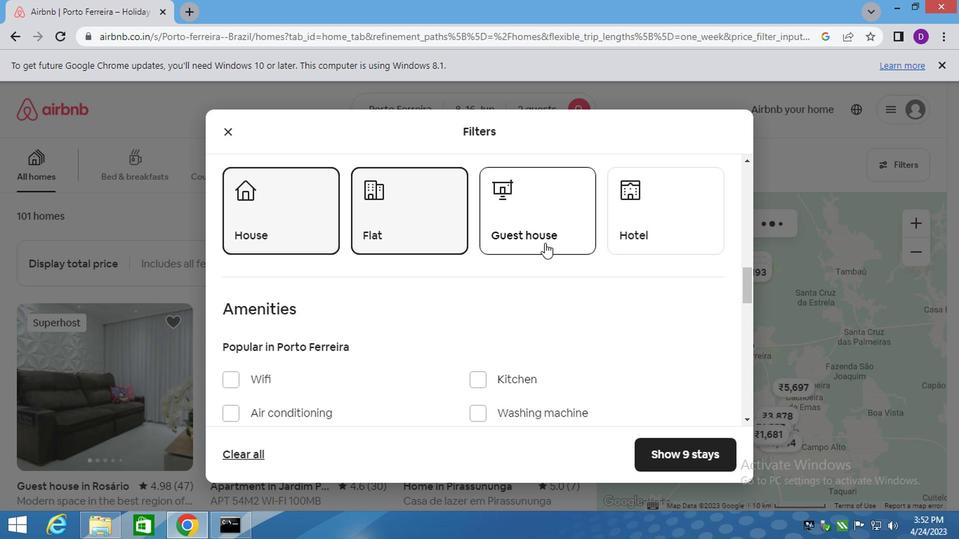 
Action: Mouse pressed left at (537, 236)
Screenshot: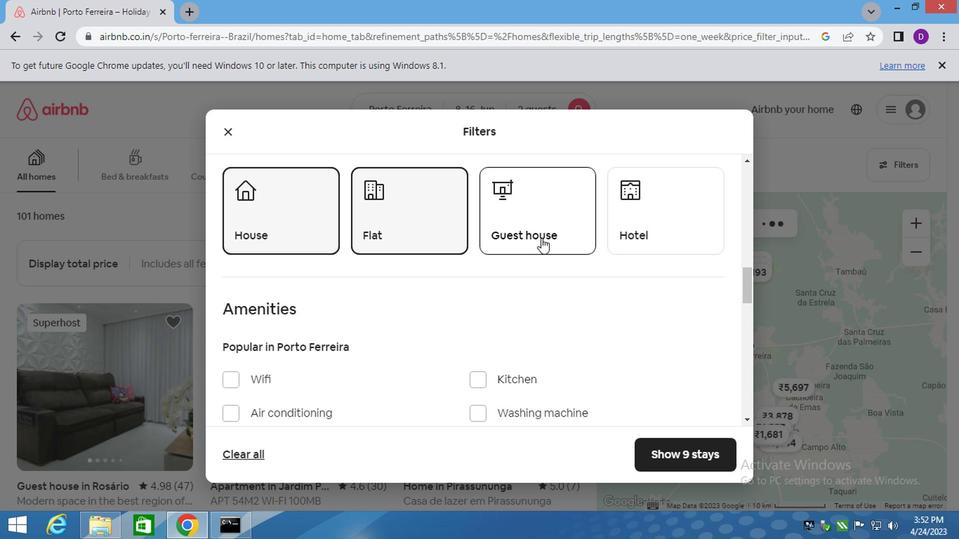 
Action: Mouse moved to (607, 227)
Screenshot: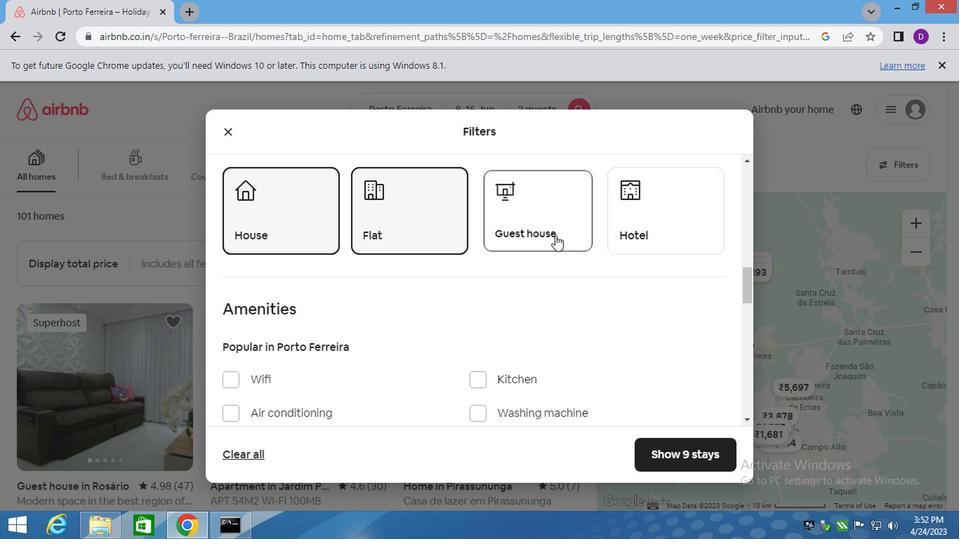 
Action: Mouse pressed left at (607, 227)
Screenshot: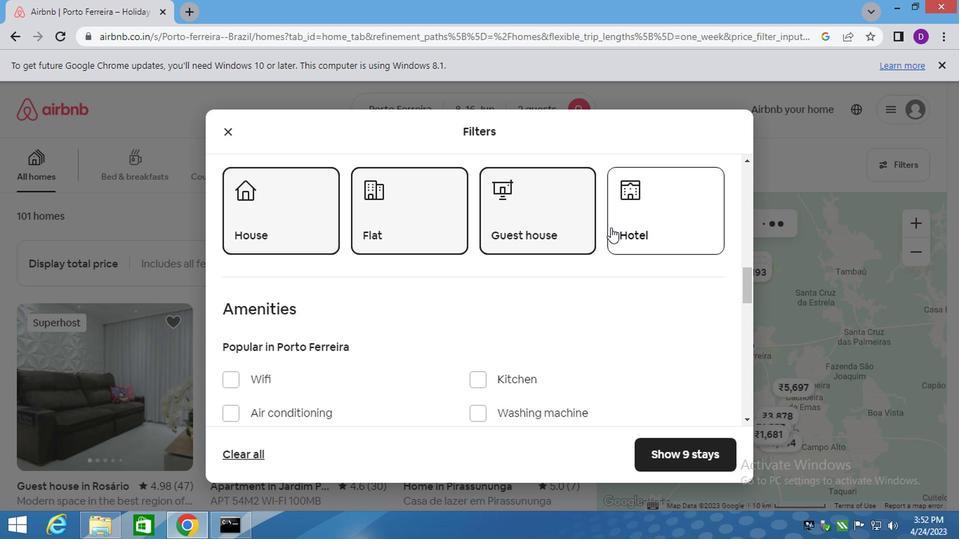 
Action: Mouse moved to (608, 239)
Screenshot: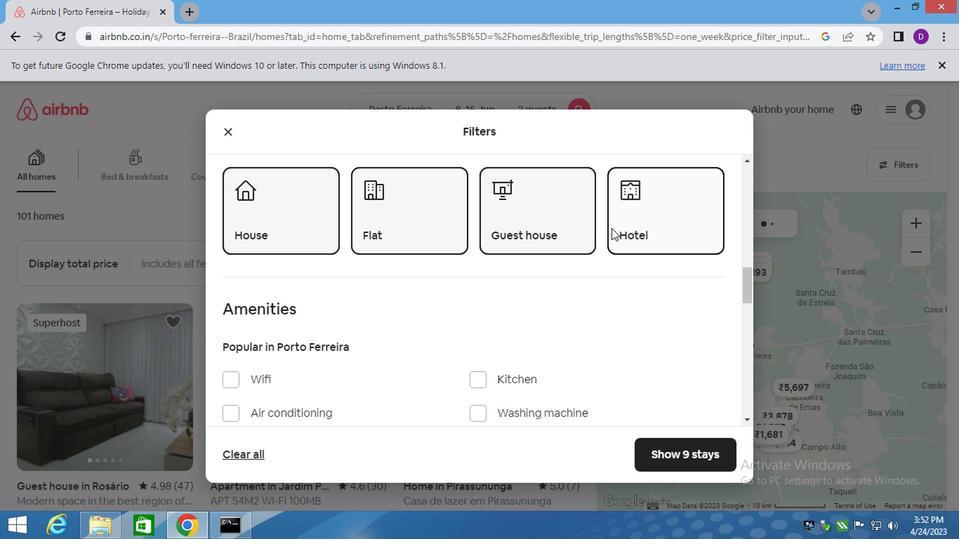 
Action: Mouse scrolled (608, 239) with delta (0, 0)
Screenshot: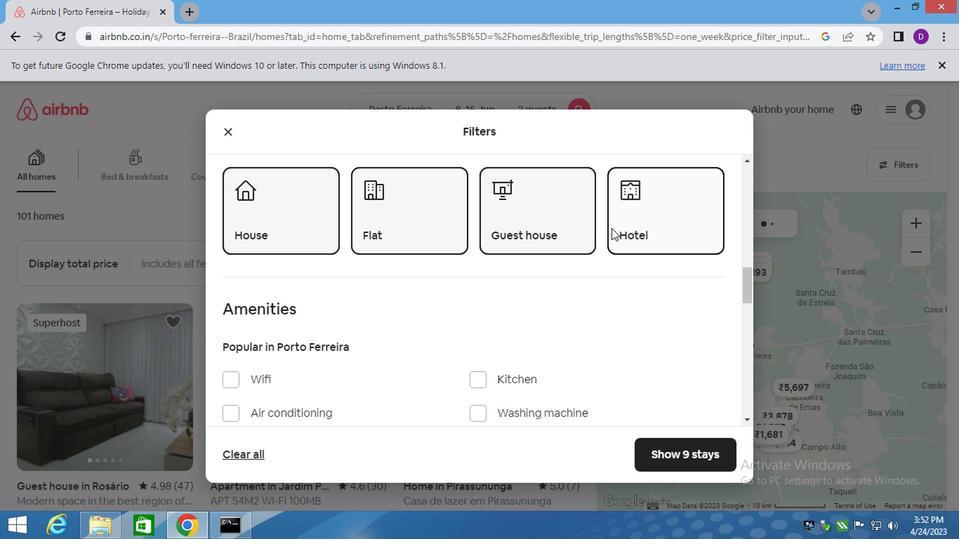 
Action: Mouse moved to (608, 251)
Screenshot: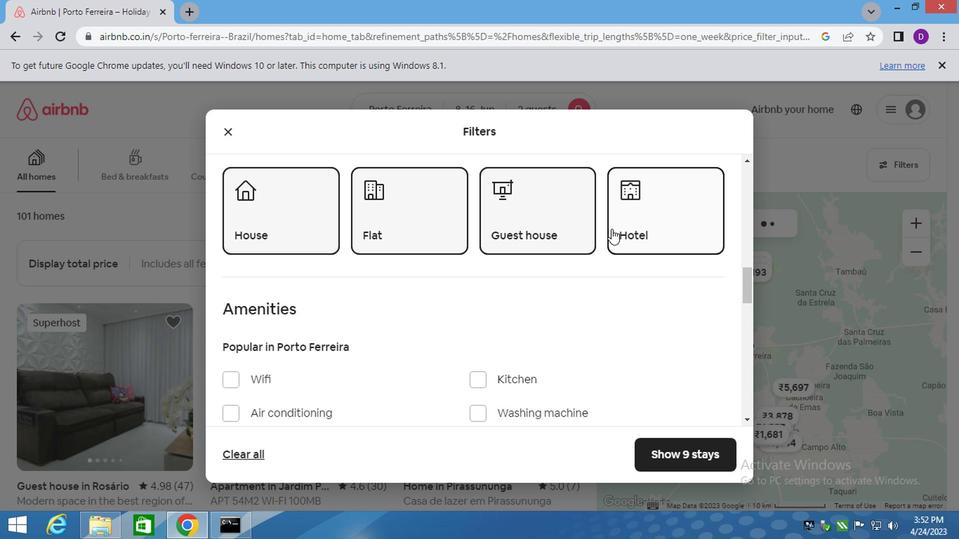 
Action: Mouse scrolled (608, 250) with delta (0, 0)
Screenshot: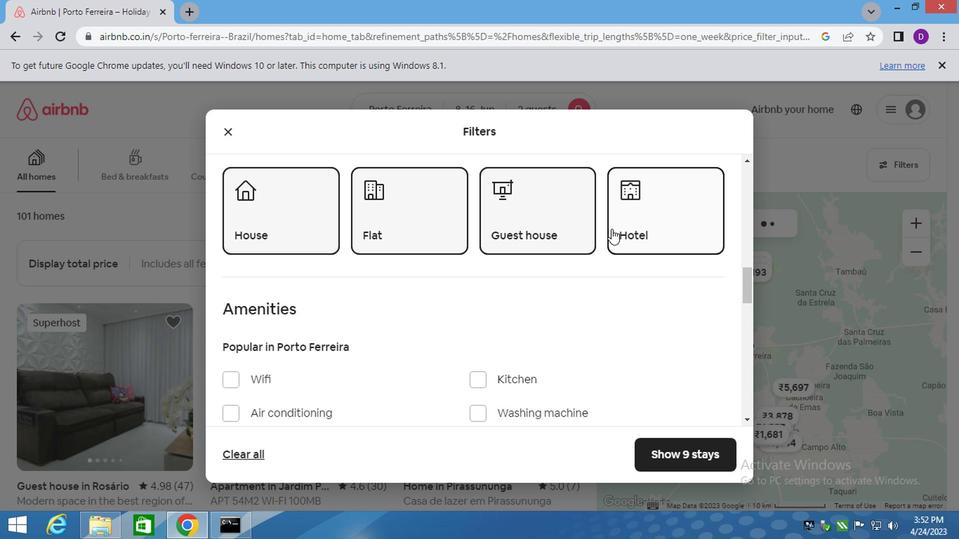 
Action: Mouse moved to (604, 264)
Screenshot: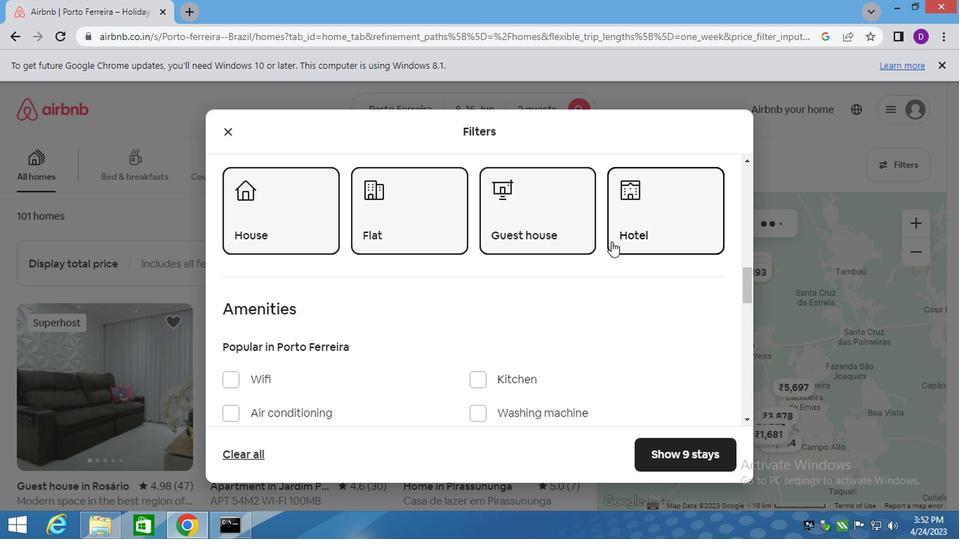 
Action: Mouse scrolled (606, 259) with delta (0, 0)
Screenshot: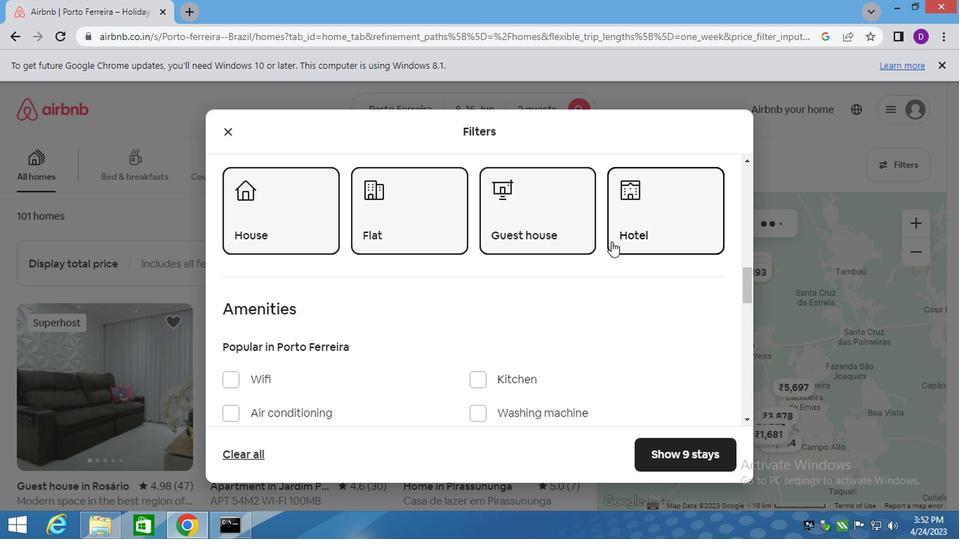 
Action: Mouse moved to (602, 272)
Screenshot: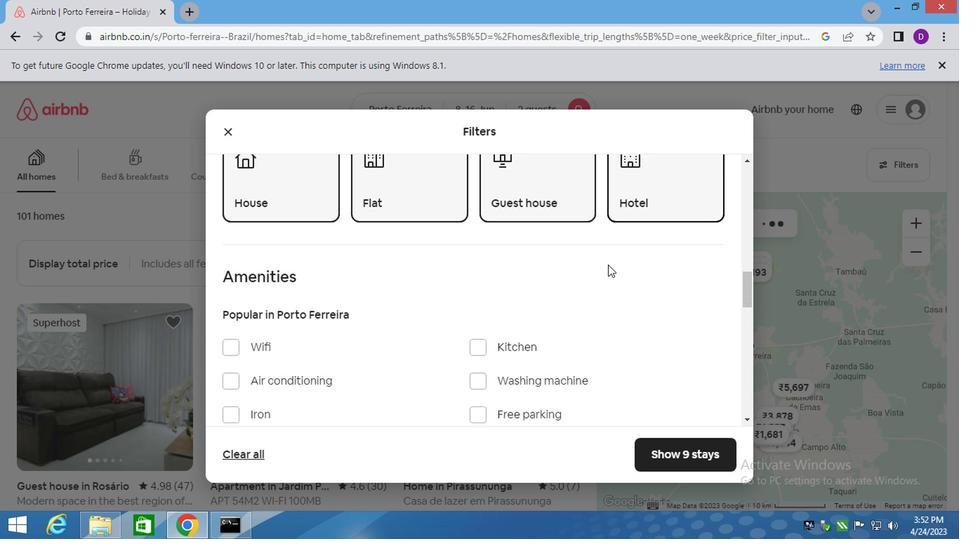 
Action: Mouse scrolled (604, 266) with delta (0, 0)
Screenshot: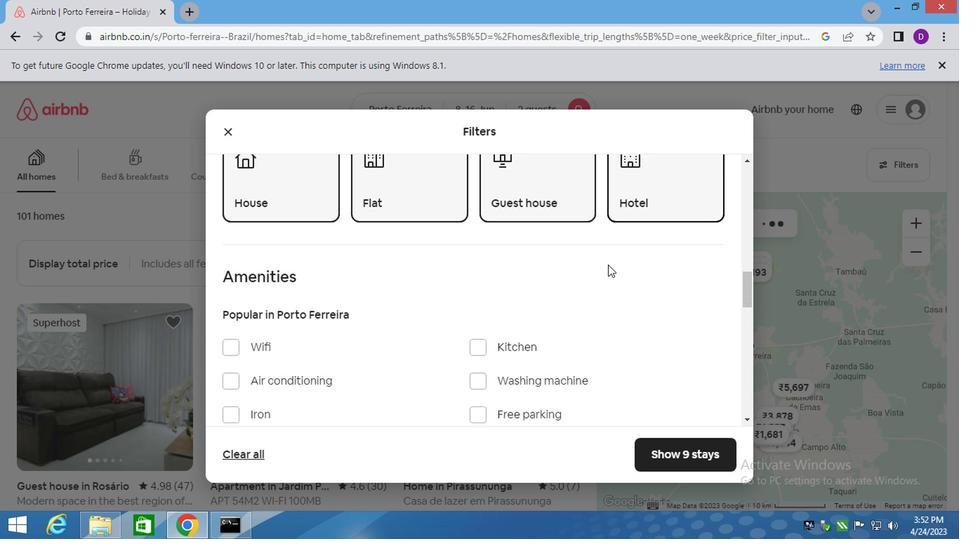 
Action: Mouse moved to (689, 357)
Screenshot: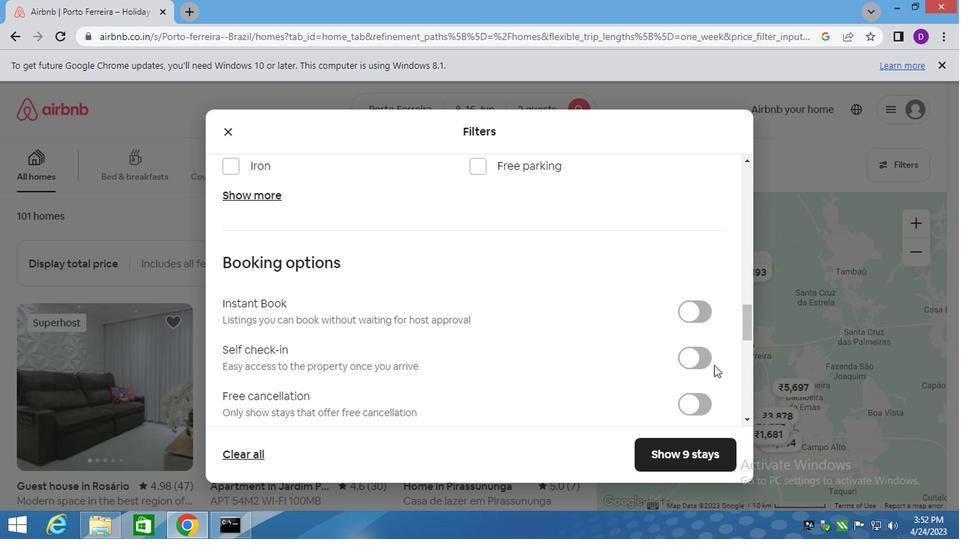 
Action: Mouse pressed left at (689, 357)
Screenshot: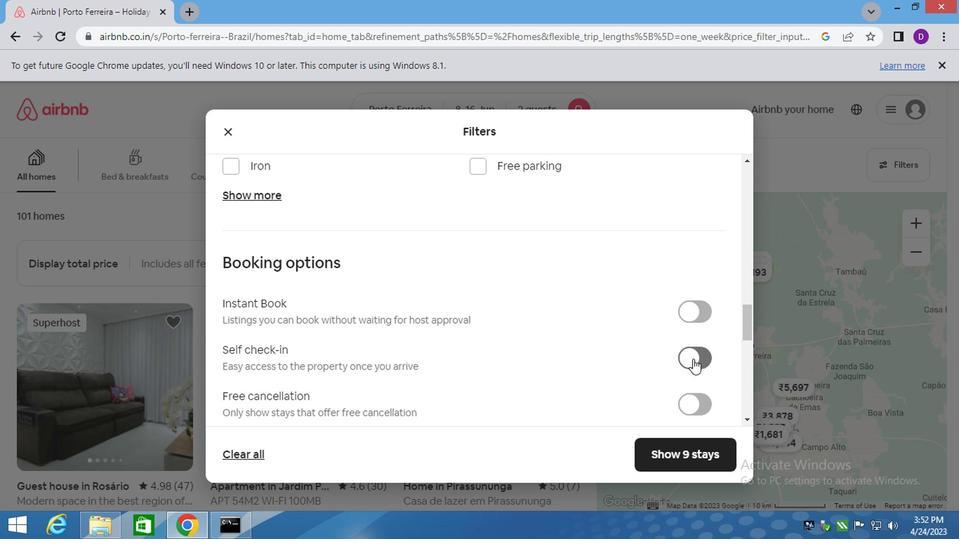 
Action: Mouse moved to (600, 364)
Screenshot: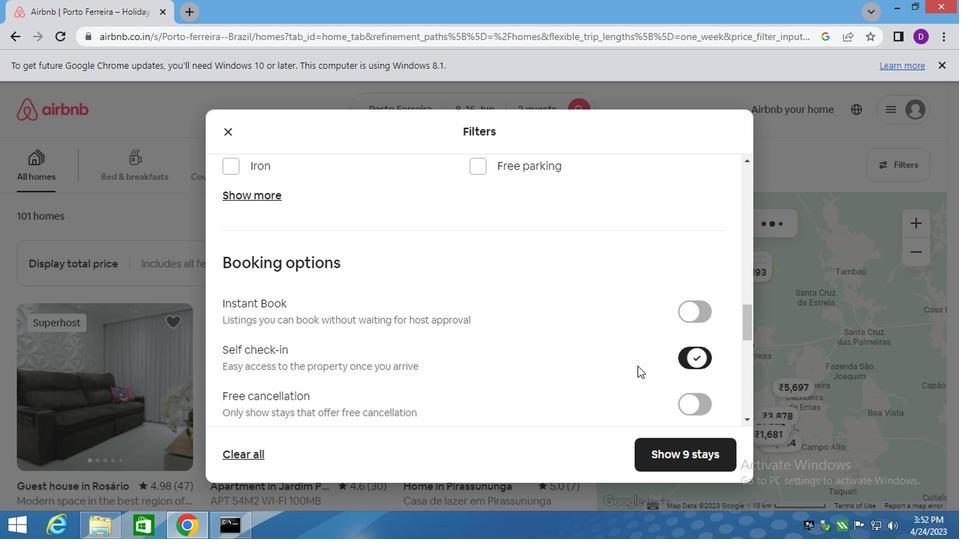
Action: Mouse scrolled (600, 363) with delta (0, 0)
Screenshot: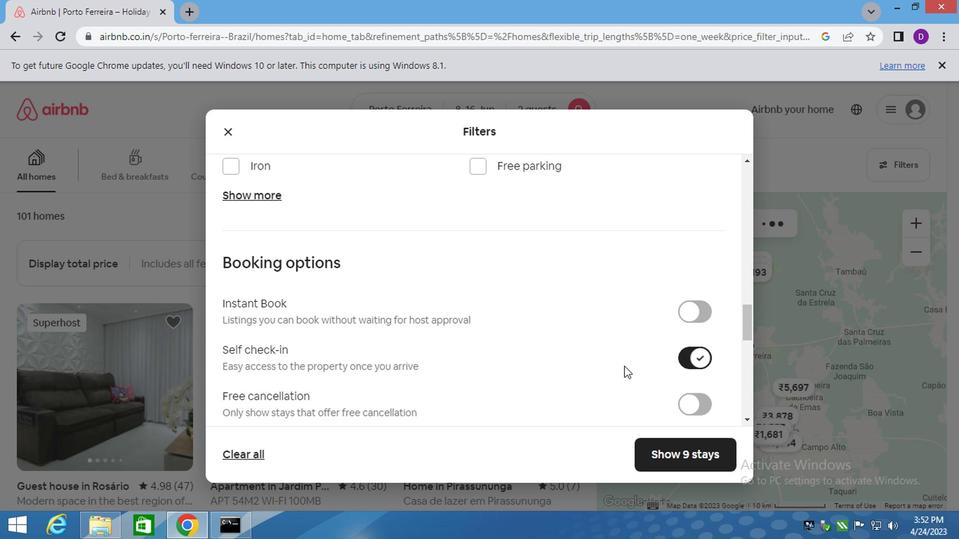 
Action: Mouse moved to (567, 364)
Screenshot: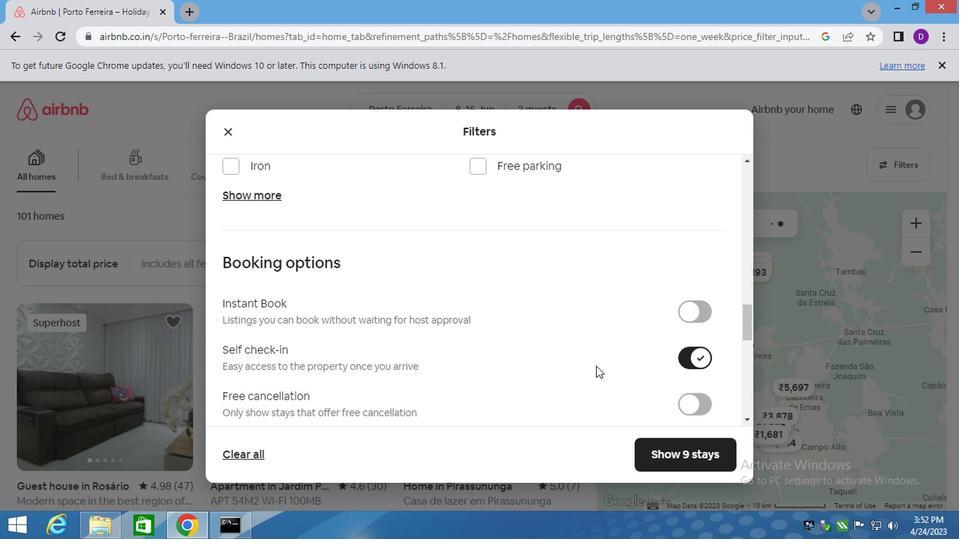 
Action: Mouse scrolled (585, 363) with delta (0, 0)
Screenshot: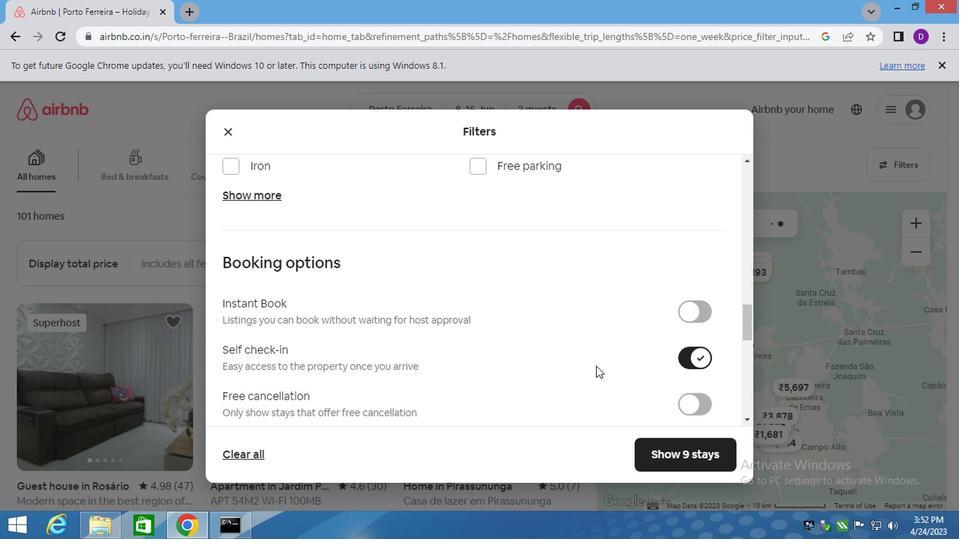 
Action: Mouse moved to (564, 364)
Screenshot: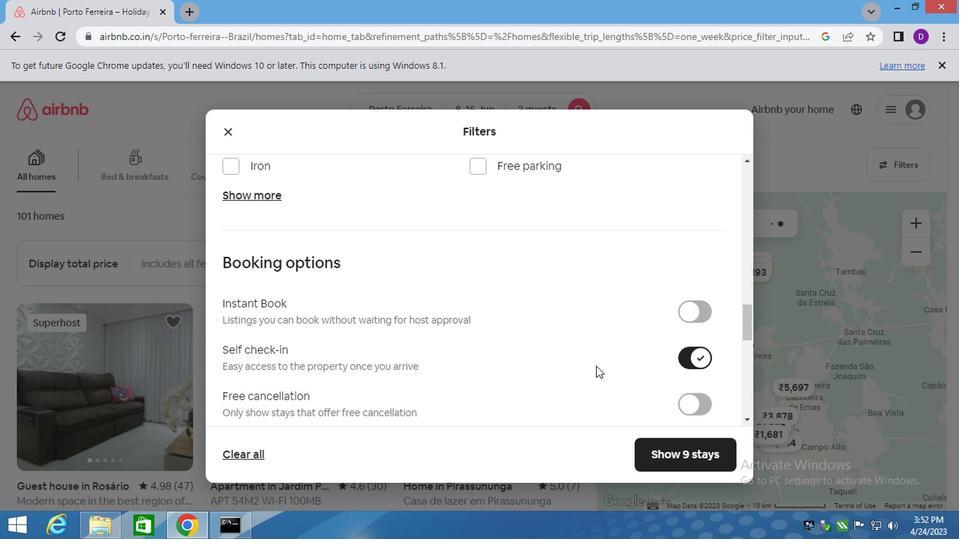 
Action: Mouse scrolled (575, 363) with delta (0, 0)
Screenshot: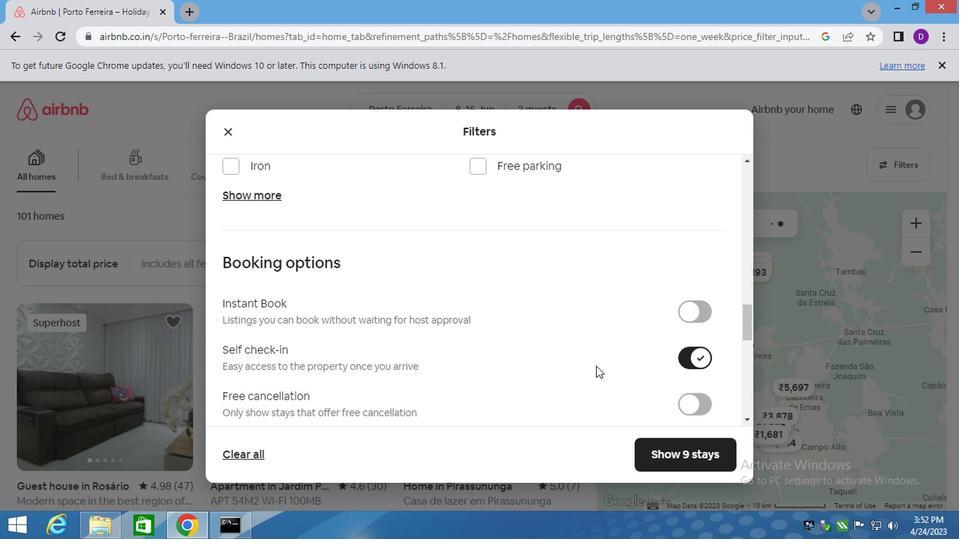 
Action: Mouse moved to (559, 362)
Screenshot: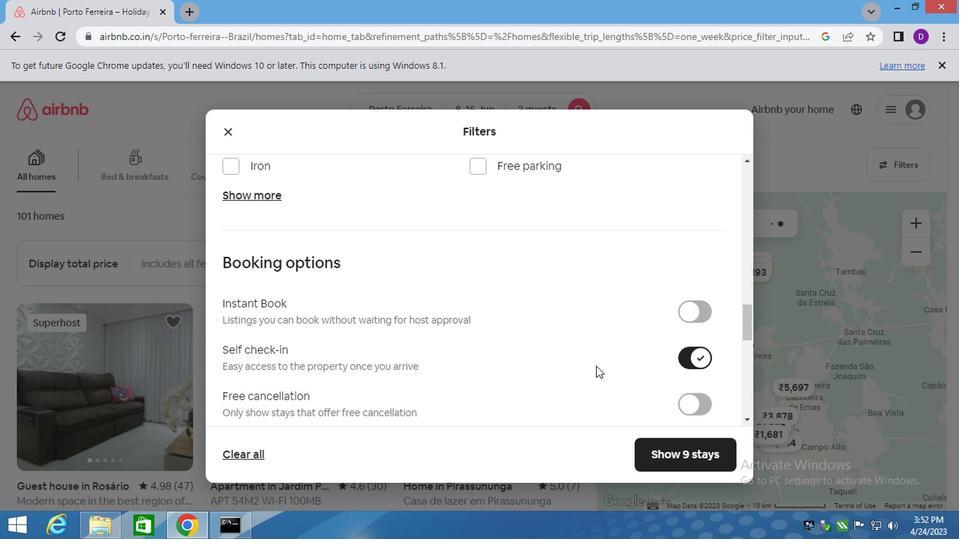 
Action: Mouse scrolled (564, 363) with delta (0, 0)
Screenshot: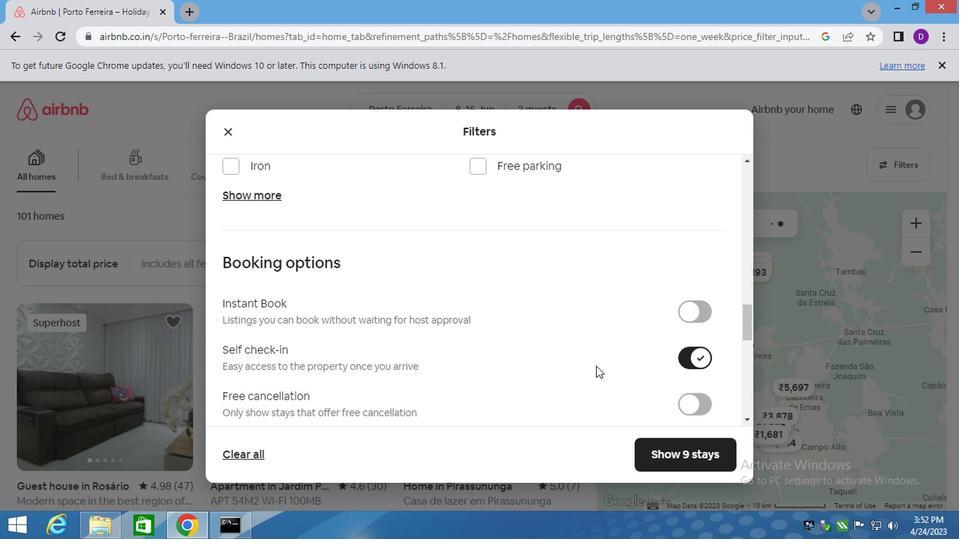 
Action: Mouse moved to (543, 360)
Screenshot: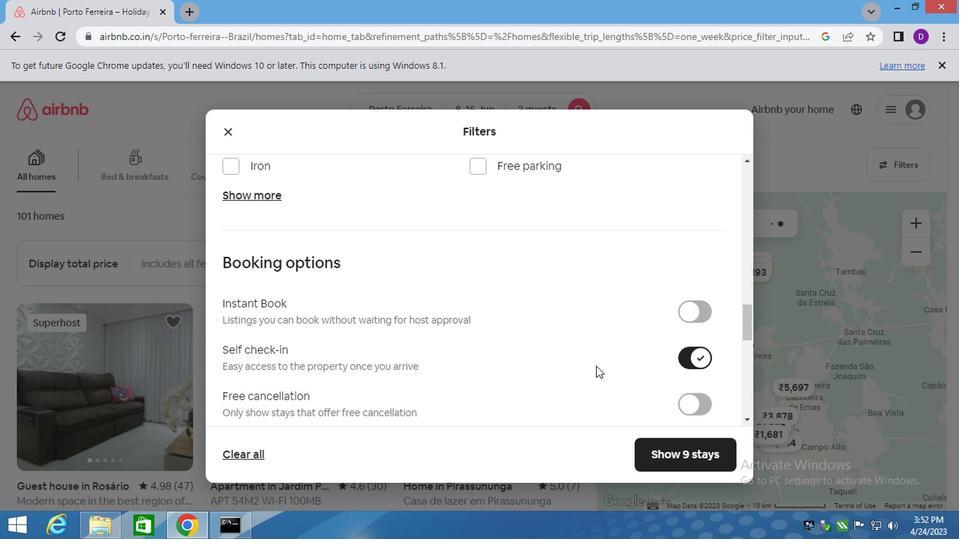 
Action: Mouse scrolled (557, 361) with delta (0, 0)
Screenshot: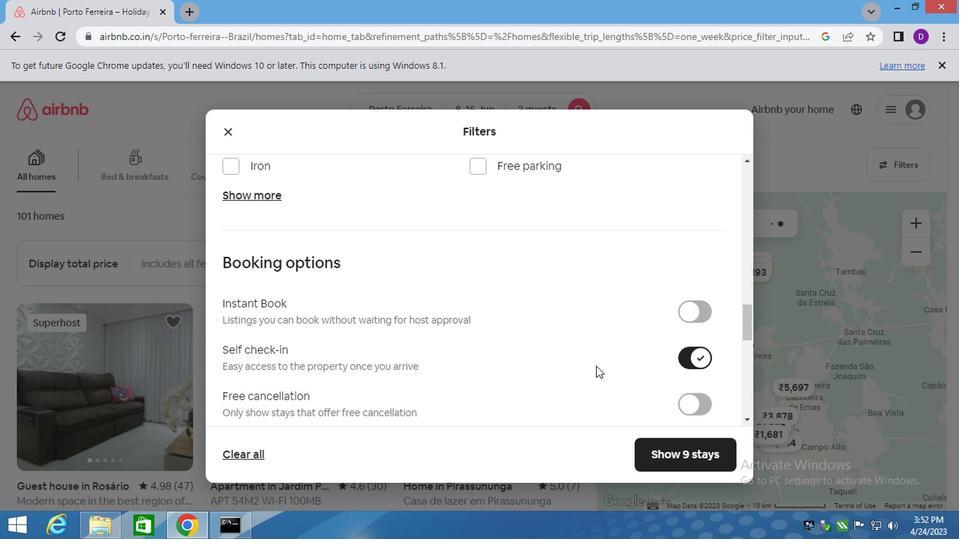 
Action: Mouse moved to (290, 358)
Screenshot: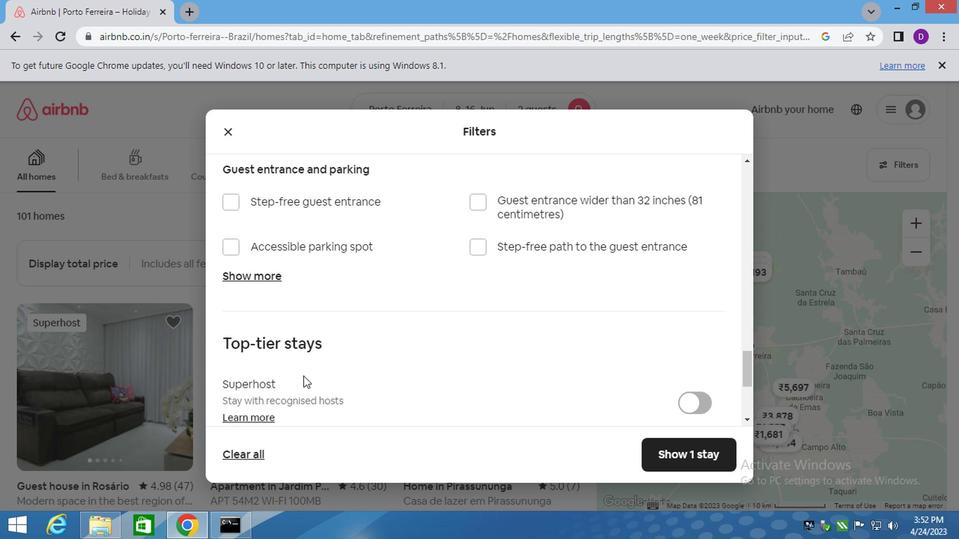 
Action: Mouse scrolled (290, 358) with delta (0, 0)
Screenshot: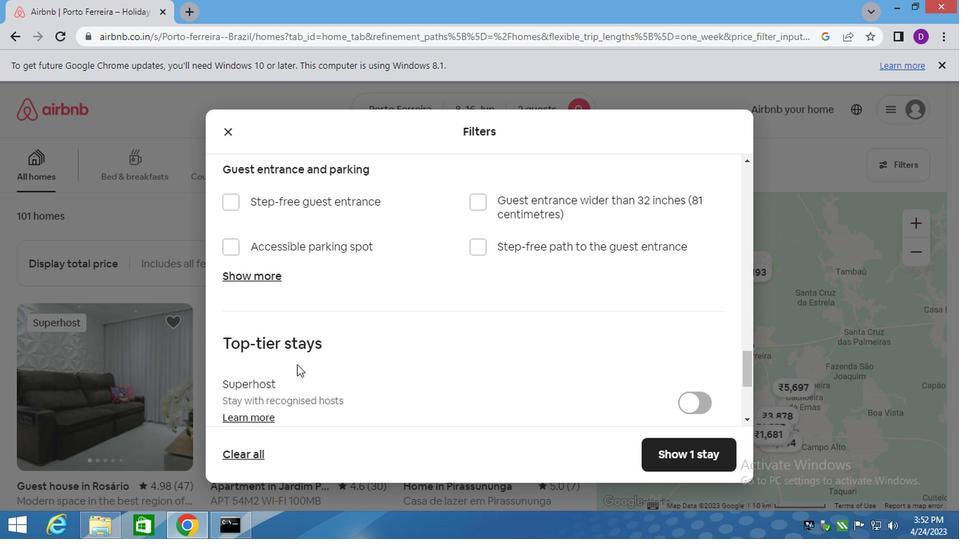 
Action: Mouse scrolled (290, 358) with delta (0, 0)
Screenshot: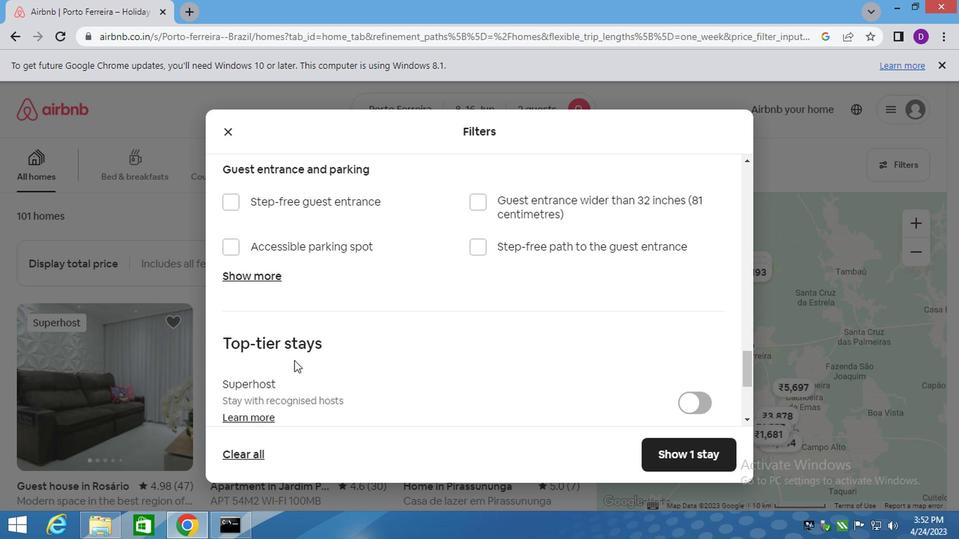
Action: Mouse scrolled (290, 358) with delta (0, 0)
Screenshot: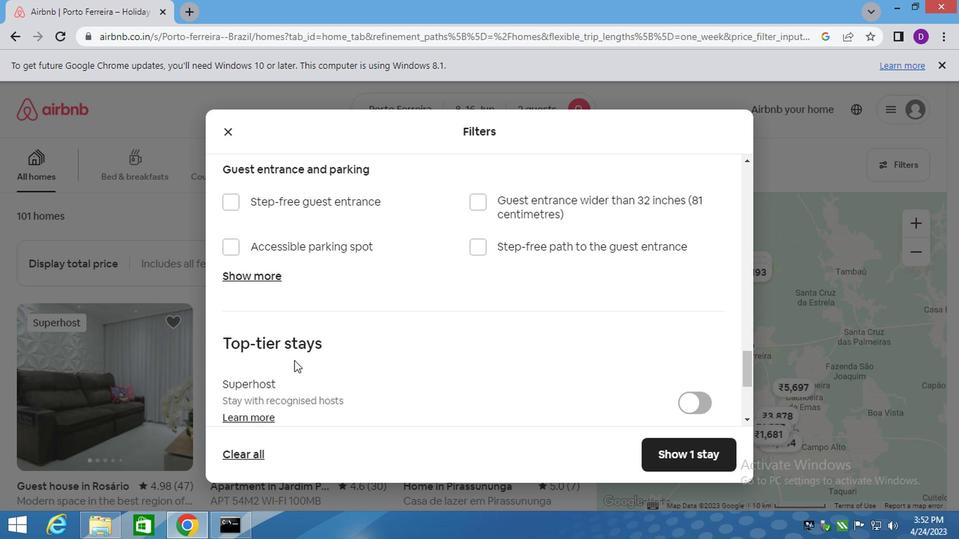 
Action: Mouse moved to (493, 364)
Screenshot: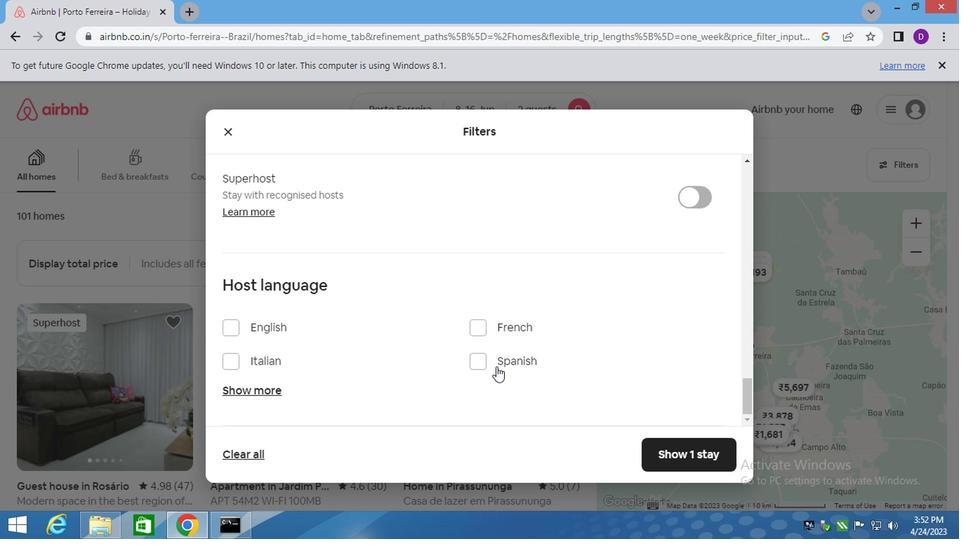 
Action: Mouse pressed left at (493, 364)
Screenshot: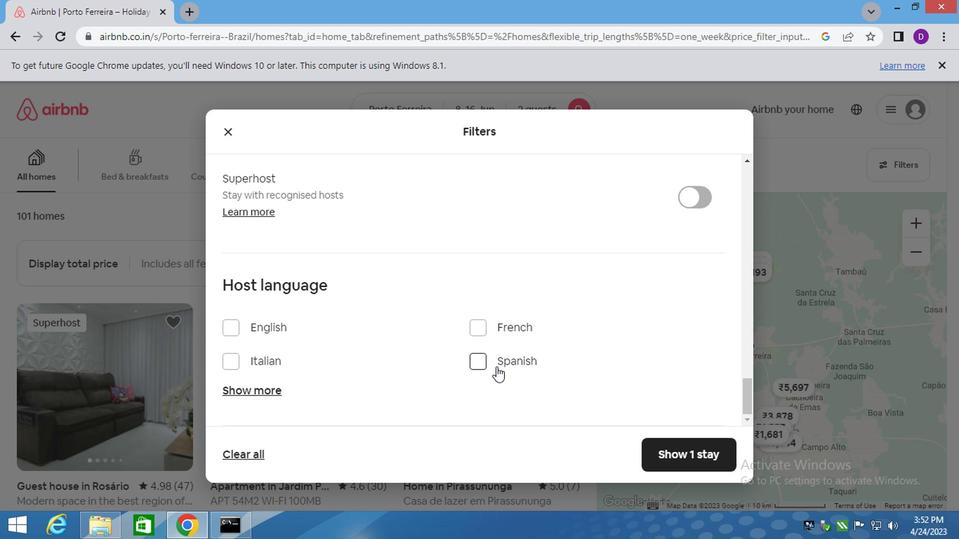 
Action: Mouse moved to (678, 457)
Screenshot: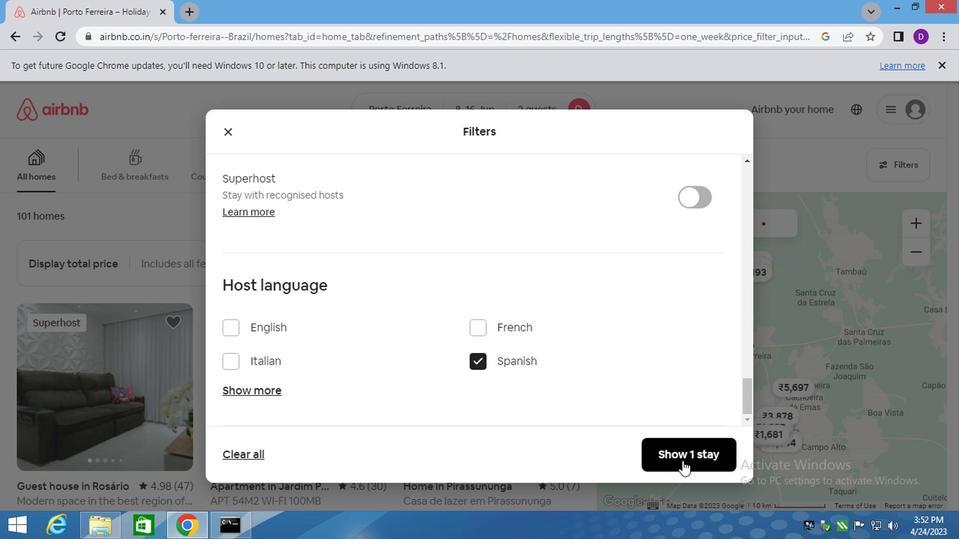 
Action: Mouse pressed left at (678, 457)
Screenshot: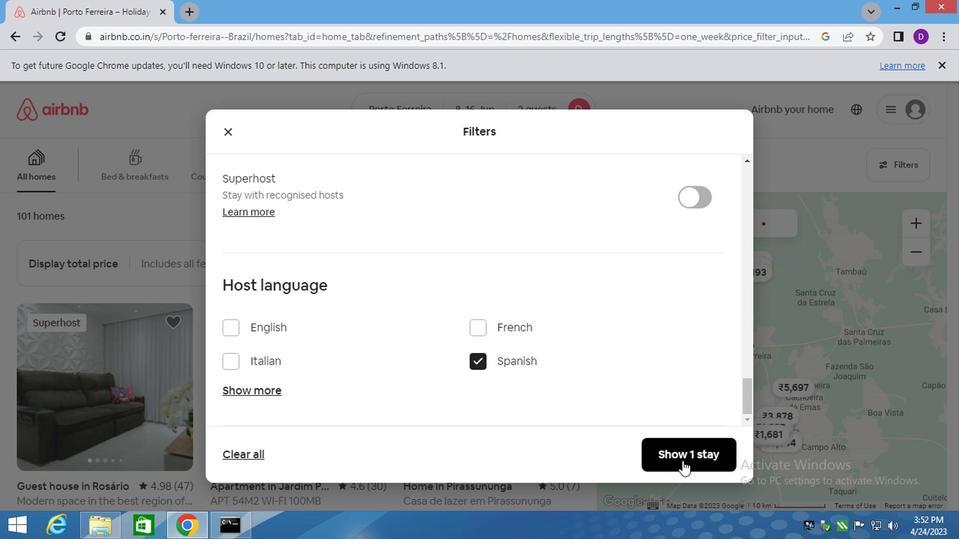 
Action: Mouse moved to (512, 445)
Screenshot: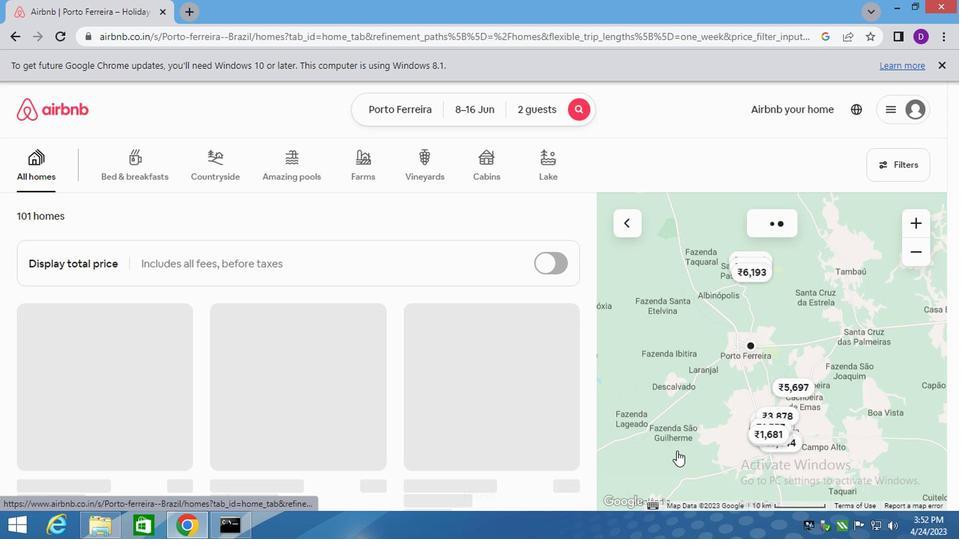 
